 Task: In Heading  Arial Narrow with bold and underline. Font size of heading  '18 Pt. 'Font style of data Calibri. Font size of data  9 Pt. Alignment of headline & data Align bottom. Fill color in cell of heading  Red. Font color of data Black. Apply border in Data Criss-Cross Border. In the sheet  Alpha Sales templetes book
Action: Mouse moved to (6, 19)
Screenshot: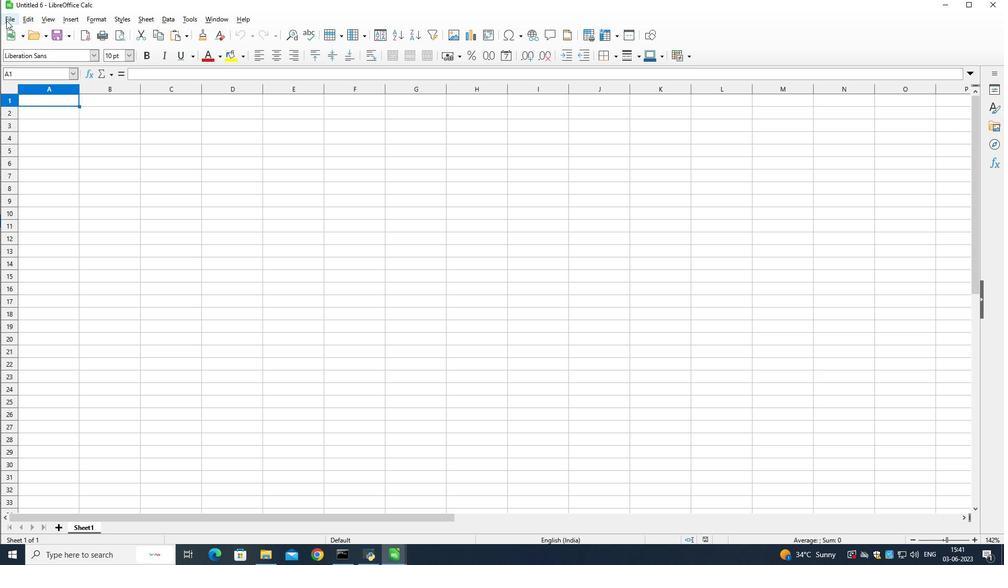 
Action: Mouse pressed left at (6, 19)
Screenshot: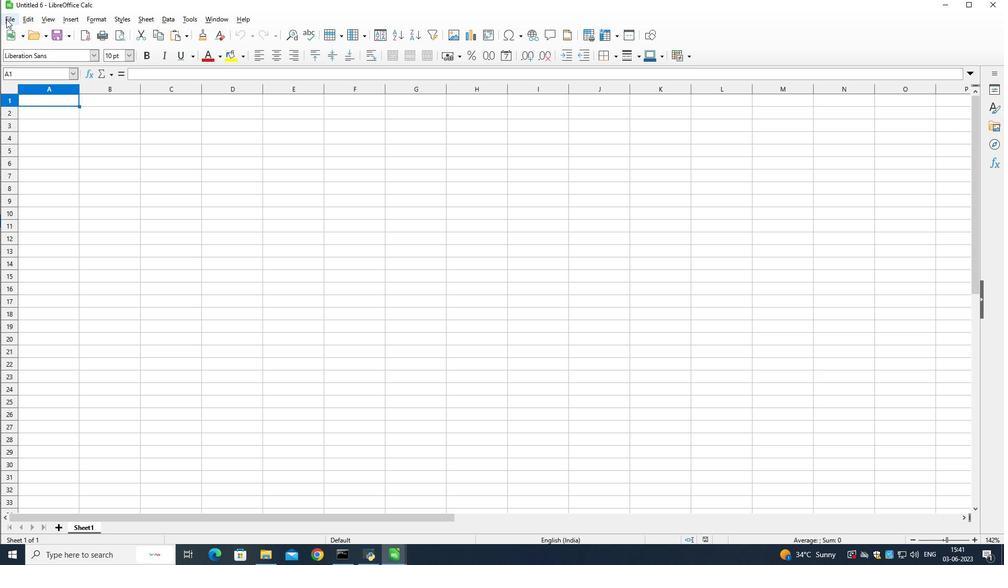 
Action: Mouse moved to (11, 40)
Screenshot: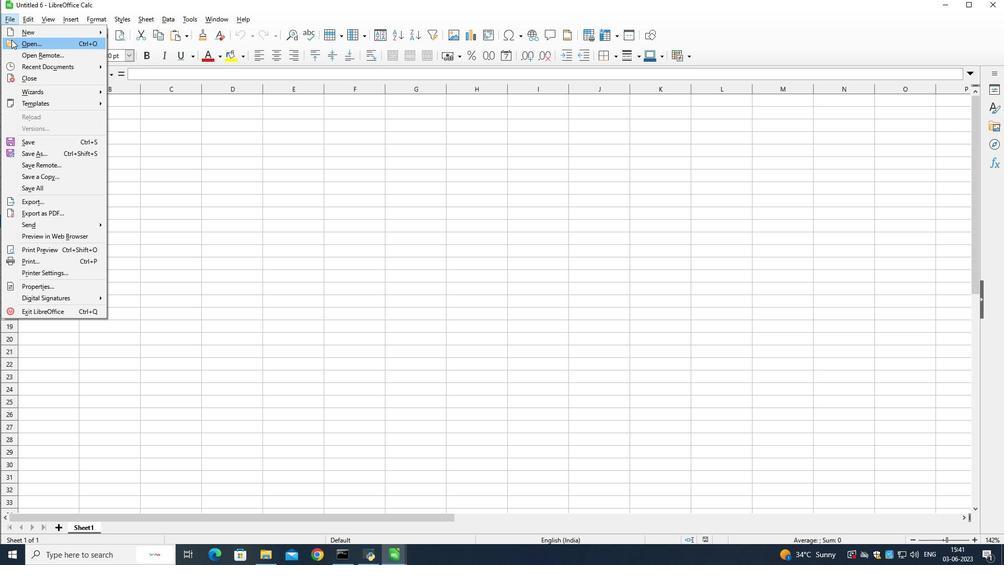 
Action: Mouse pressed left at (11, 40)
Screenshot: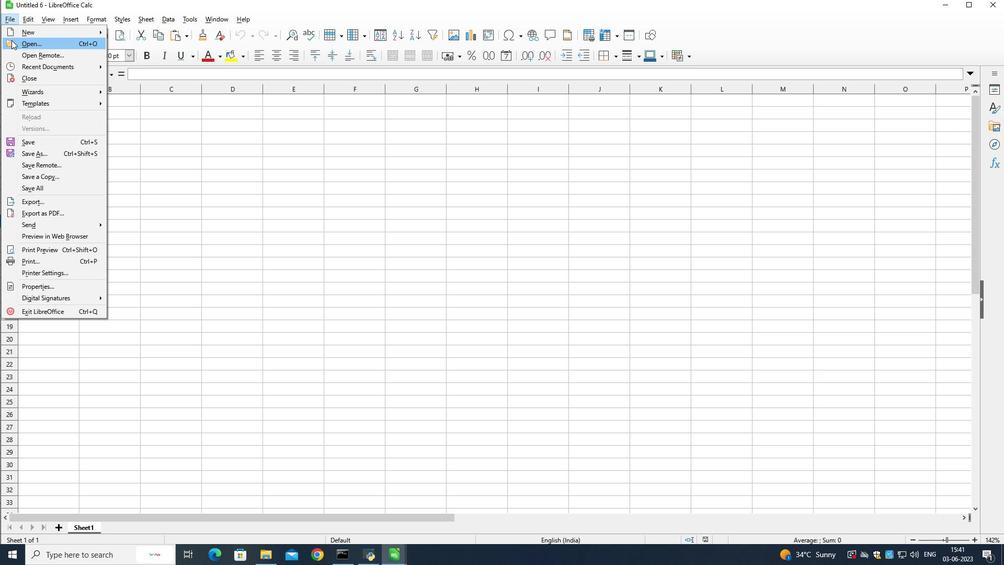 
Action: Mouse moved to (152, 211)
Screenshot: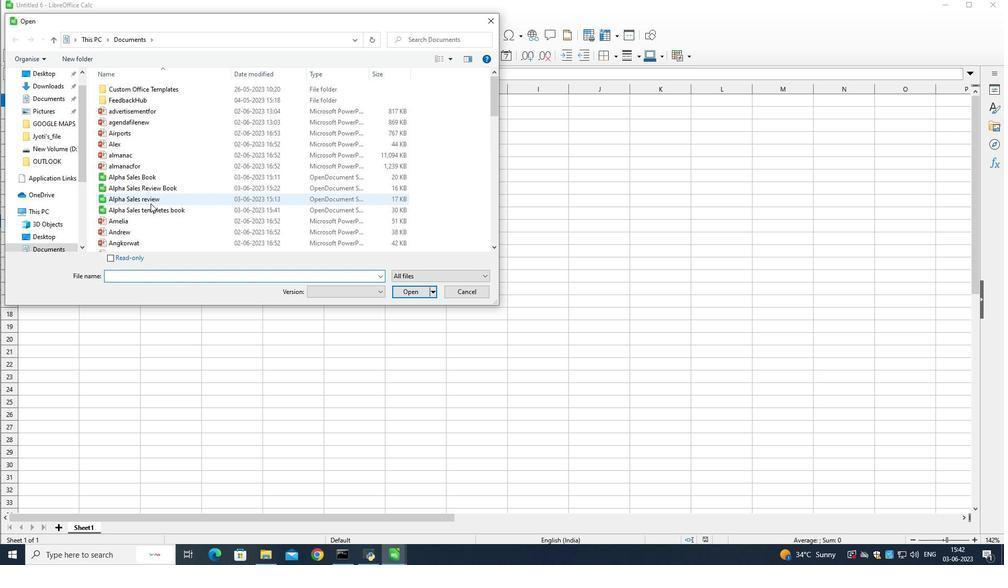 
Action: Mouse pressed left at (152, 211)
Screenshot: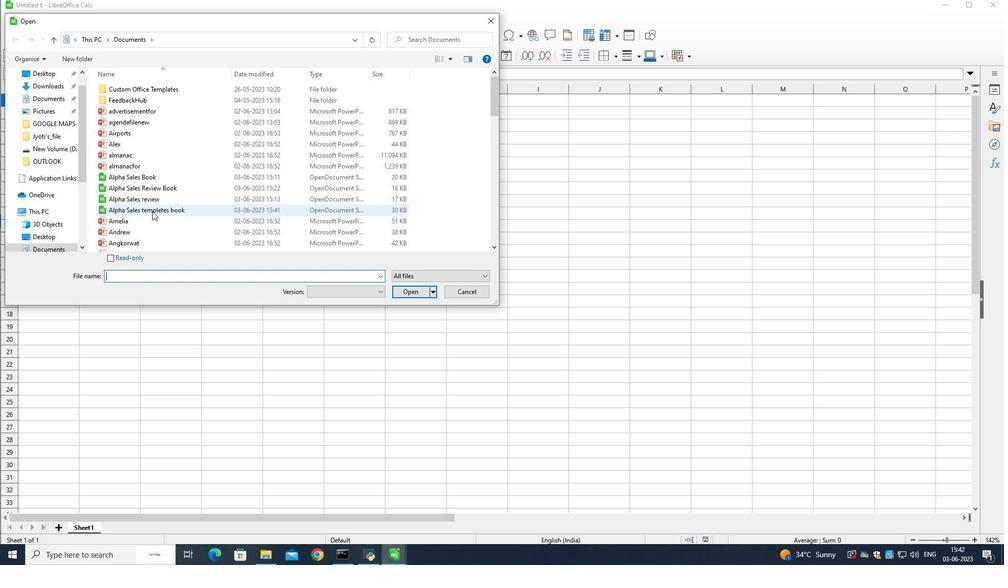 
Action: Mouse moved to (408, 294)
Screenshot: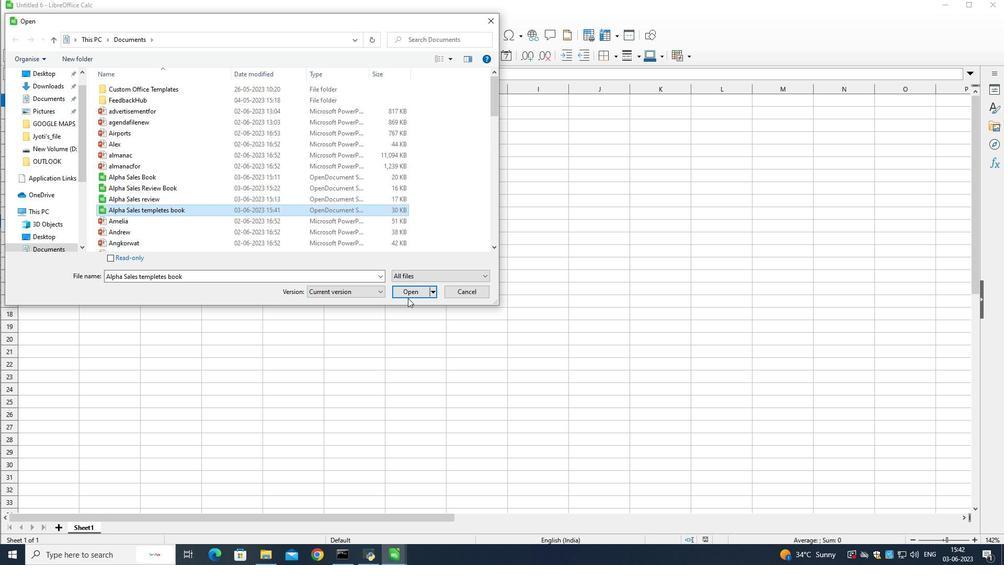 
Action: Mouse pressed left at (408, 294)
Screenshot: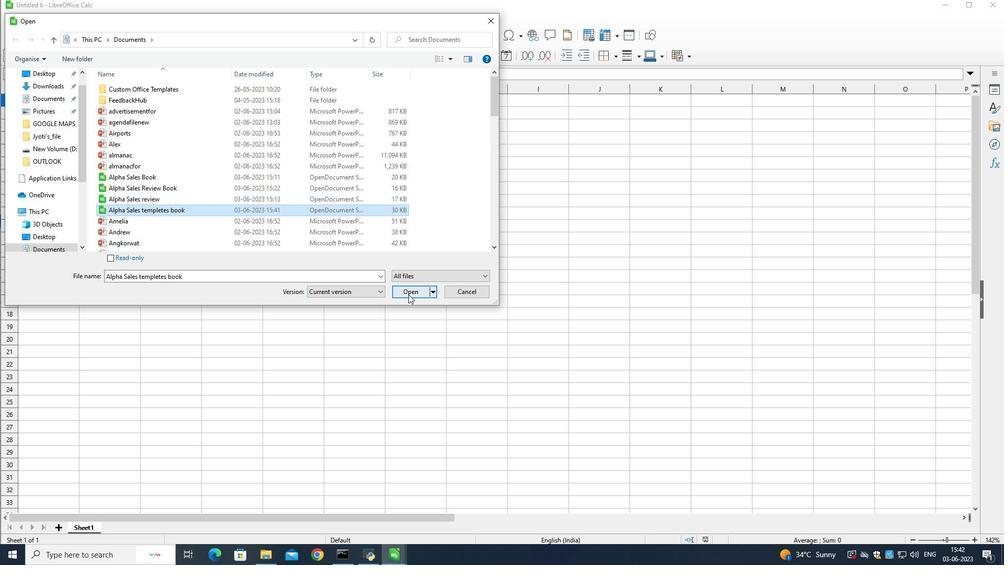 
Action: Mouse moved to (92, 234)
Screenshot: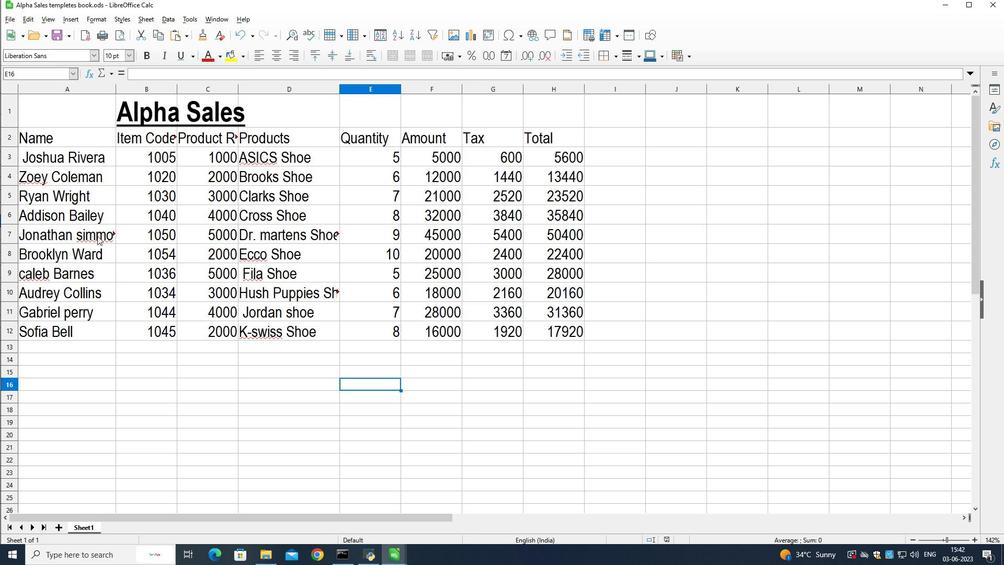 
Action: Mouse pressed left at (92, 234)
Screenshot: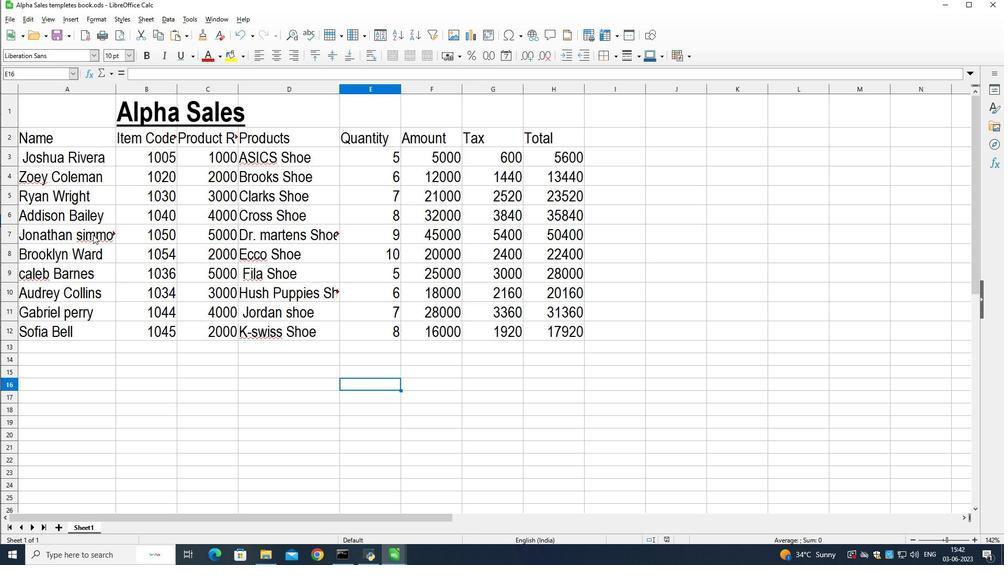 
Action: Mouse moved to (115, 87)
Screenshot: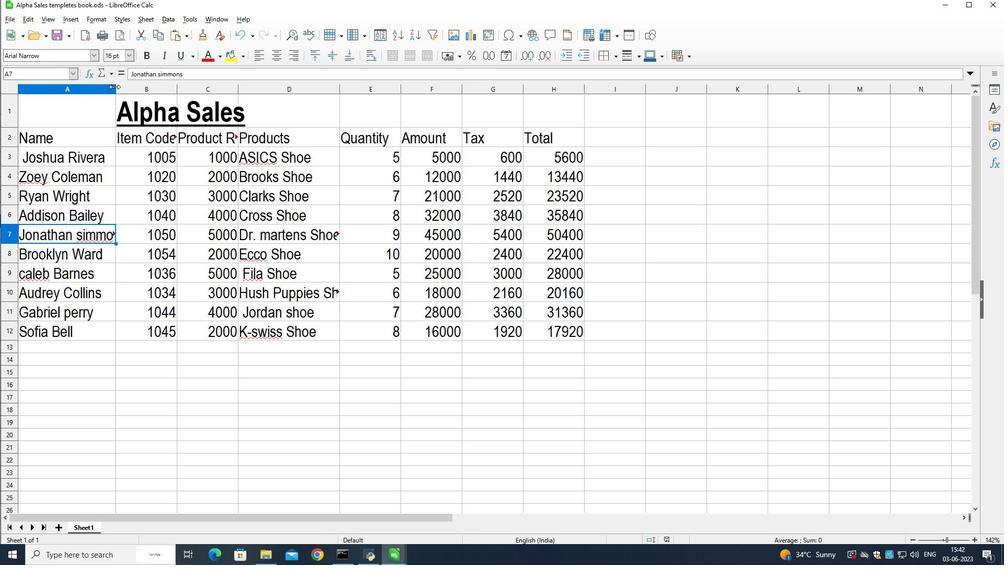 
Action: Mouse pressed left at (115, 87)
Screenshot: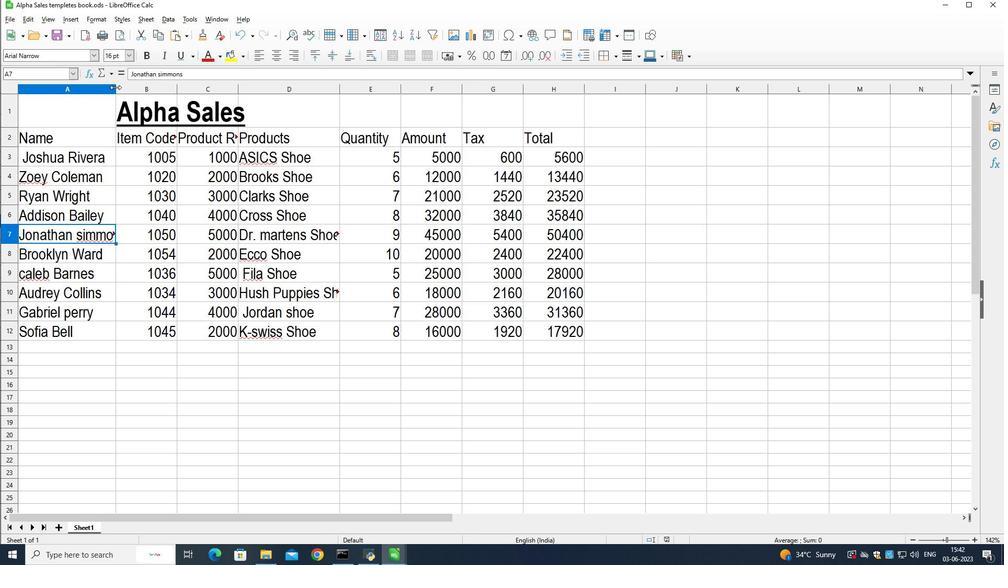 
Action: Mouse moved to (473, 364)
Screenshot: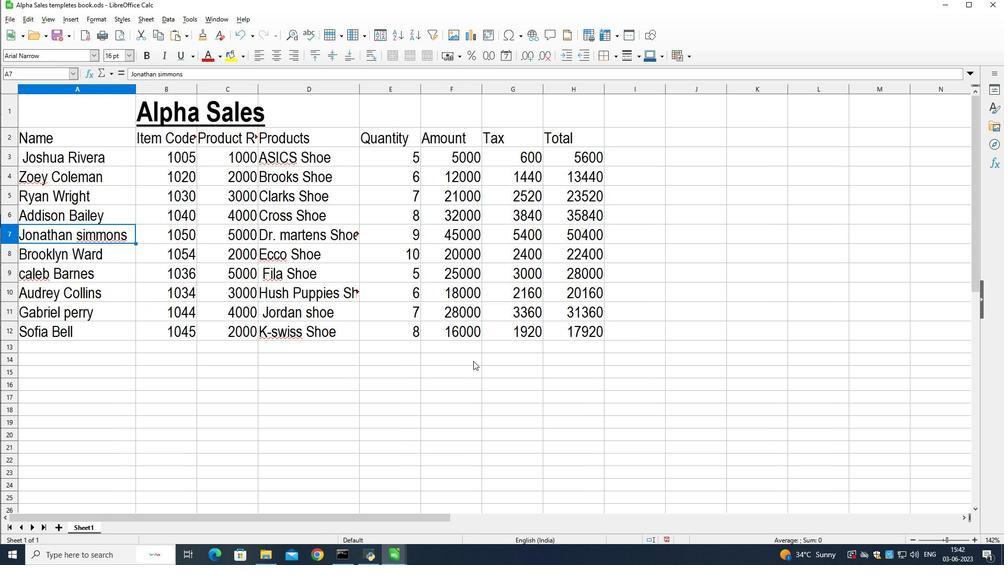 
Action: Mouse pressed left at (473, 364)
Screenshot: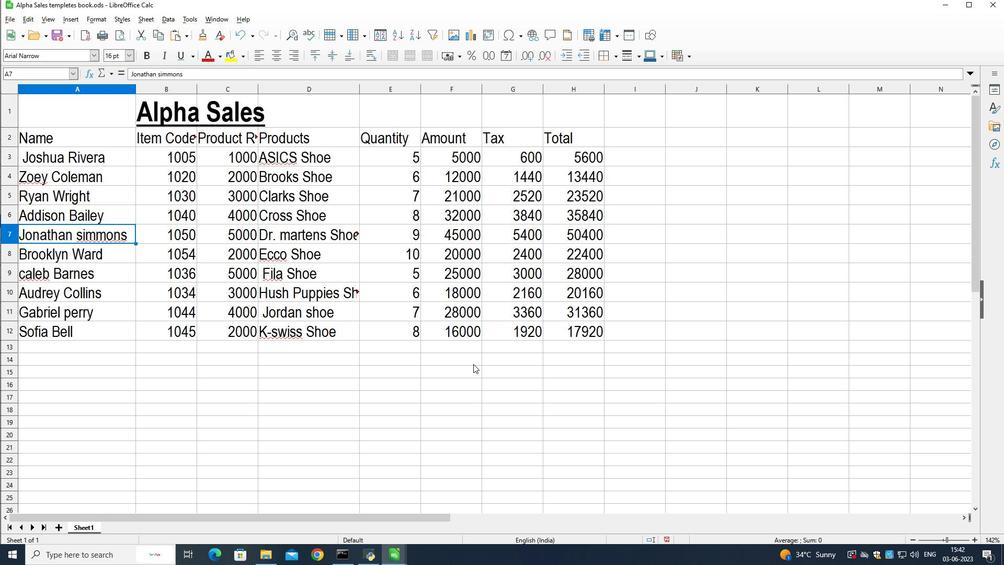 
Action: Mouse moved to (67, 140)
Screenshot: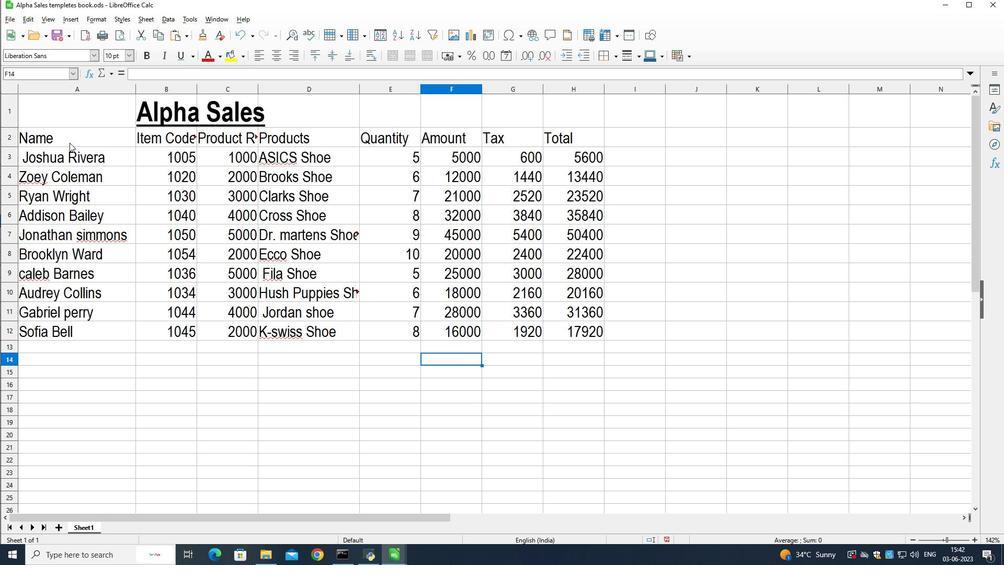 
Action: Mouse pressed left at (67, 140)
Screenshot: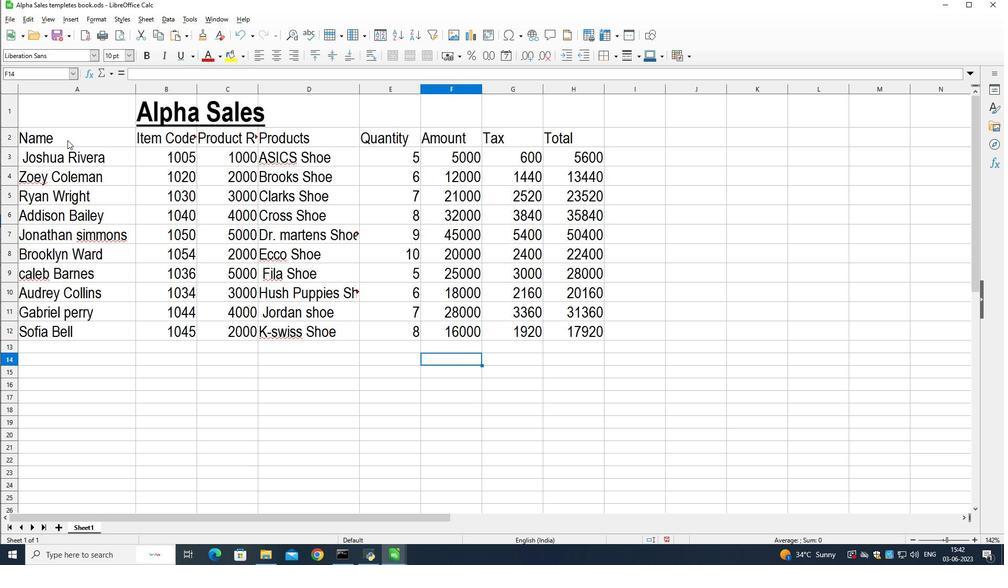 
Action: Mouse moved to (148, 110)
Screenshot: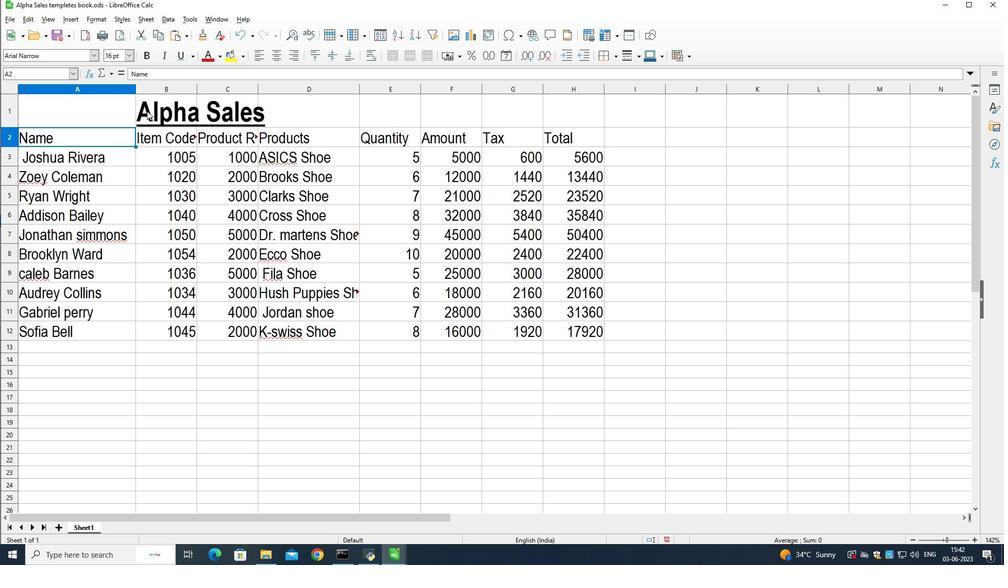 
Action: Mouse pressed left at (148, 110)
Screenshot: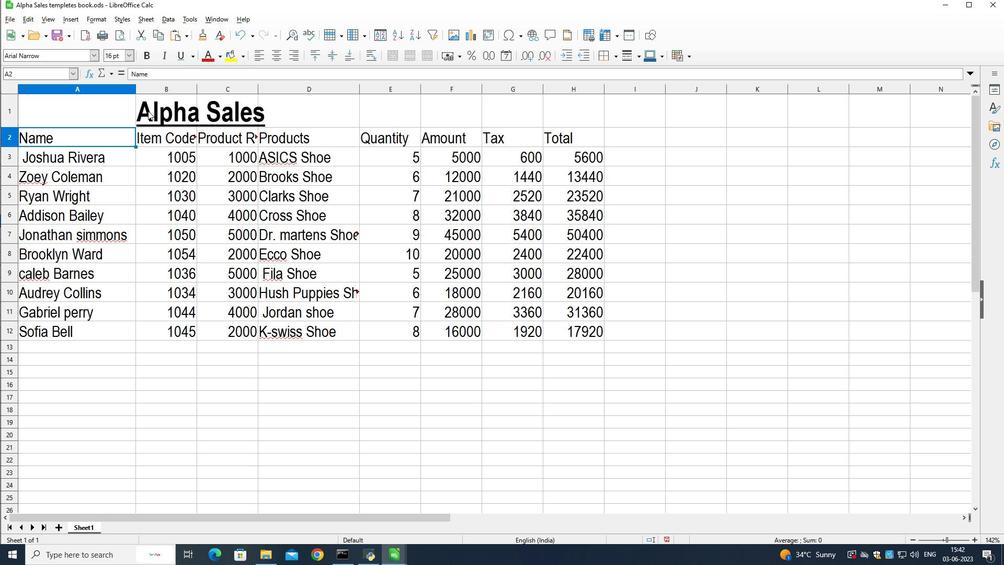 
Action: Mouse moved to (151, 118)
Screenshot: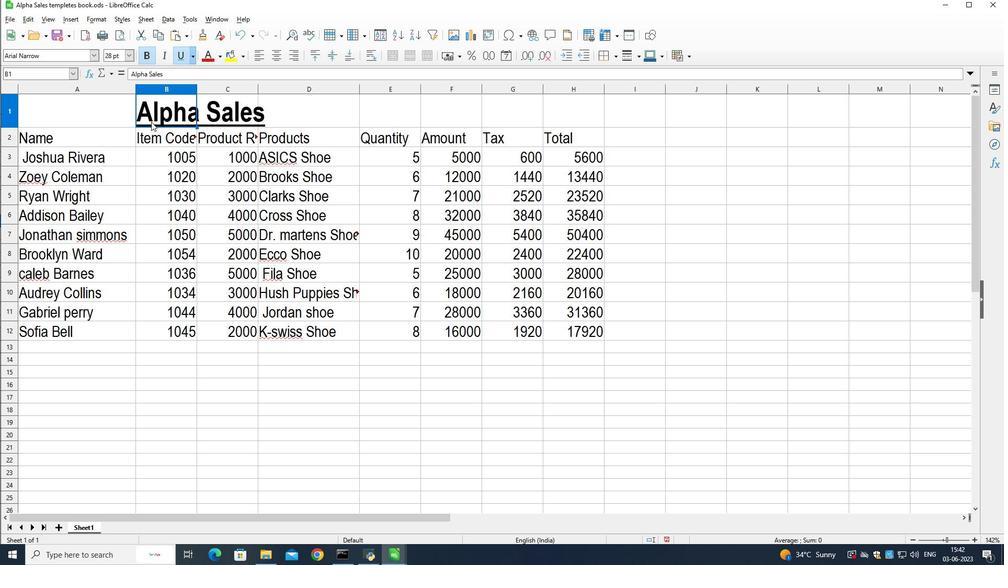 
Action: Mouse pressed left at (151, 118)
Screenshot: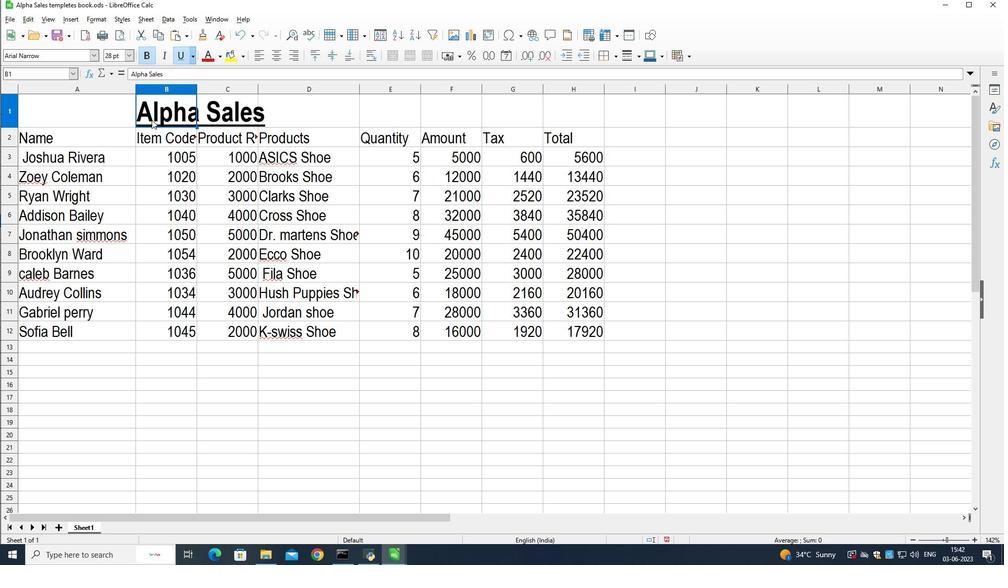 
Action: Mouse moved to (152, 118)
Screenshot: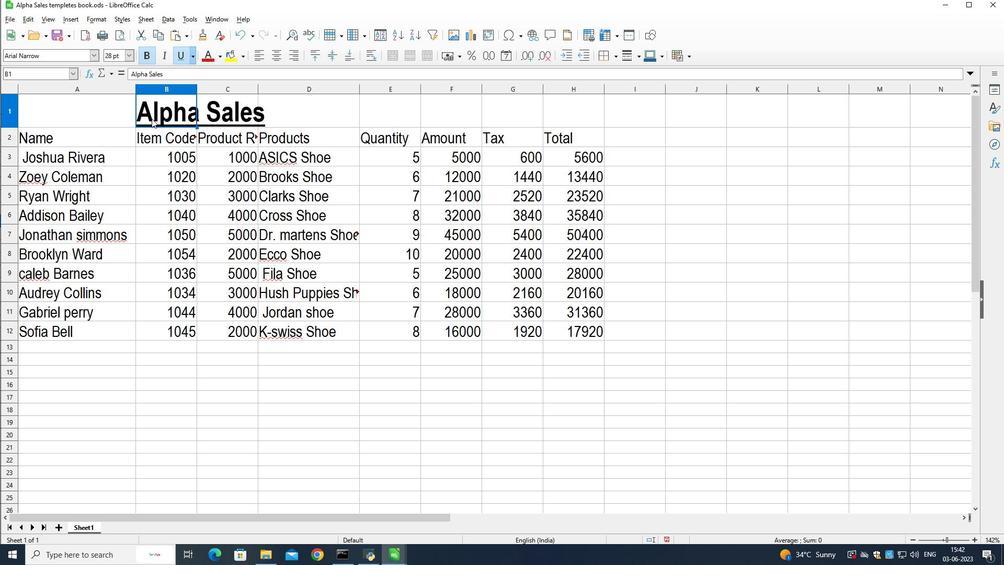 
Action: Mouse pressed left at (152, 118)
Screenshot: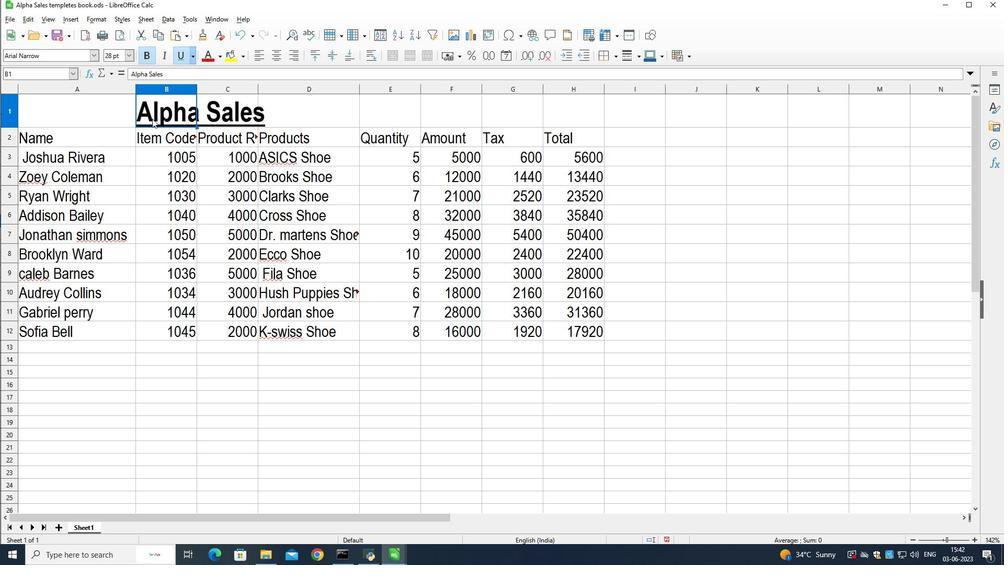 
Action: Mouse moved to (153, 118)
Screenshot: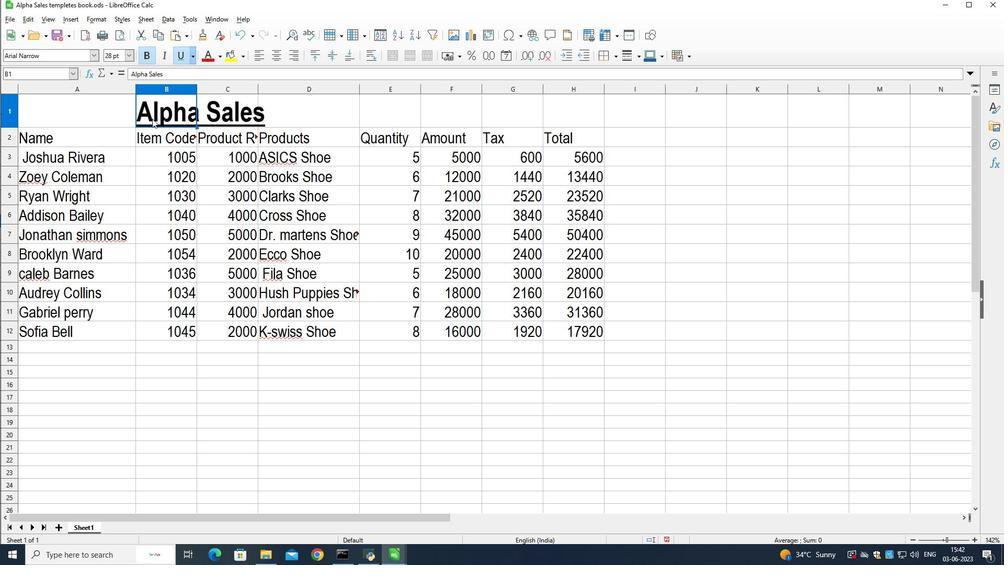 
Action: Mouse pressed left at (153, 118)
Screenshot: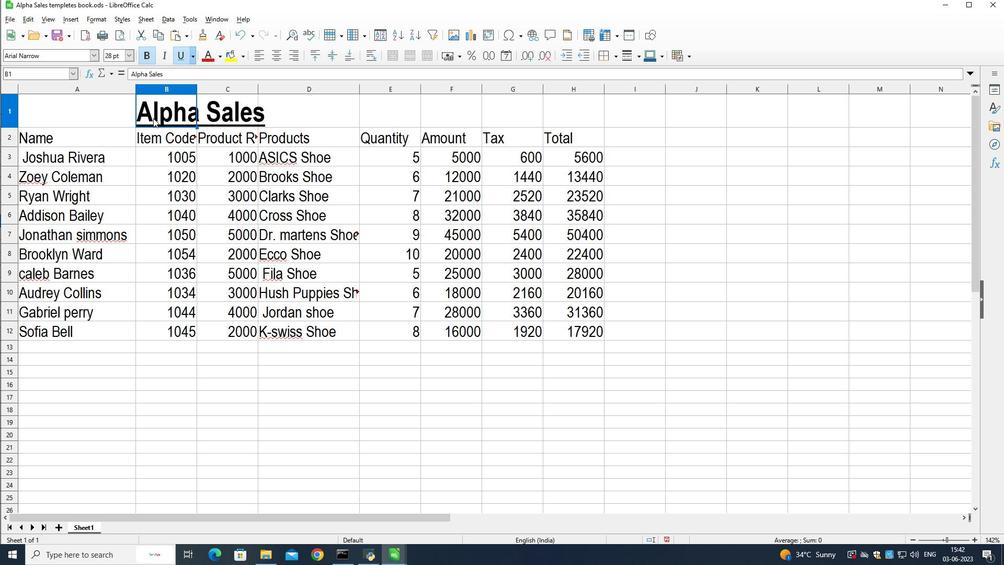 
Action: Mouse moved to (45, 58)
Screenshot: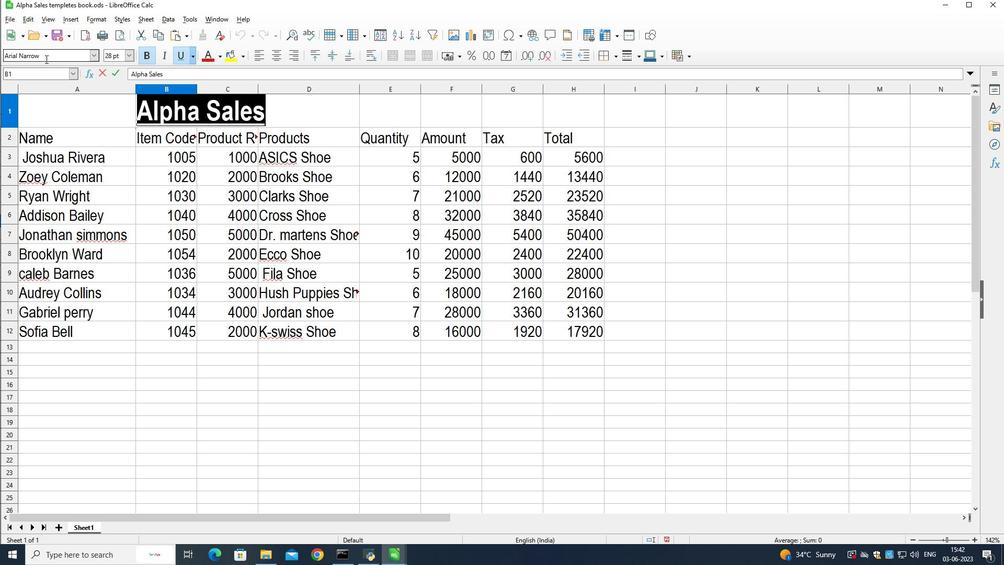 
Action: Mouse pressed left at (45, 58)
Screenshot: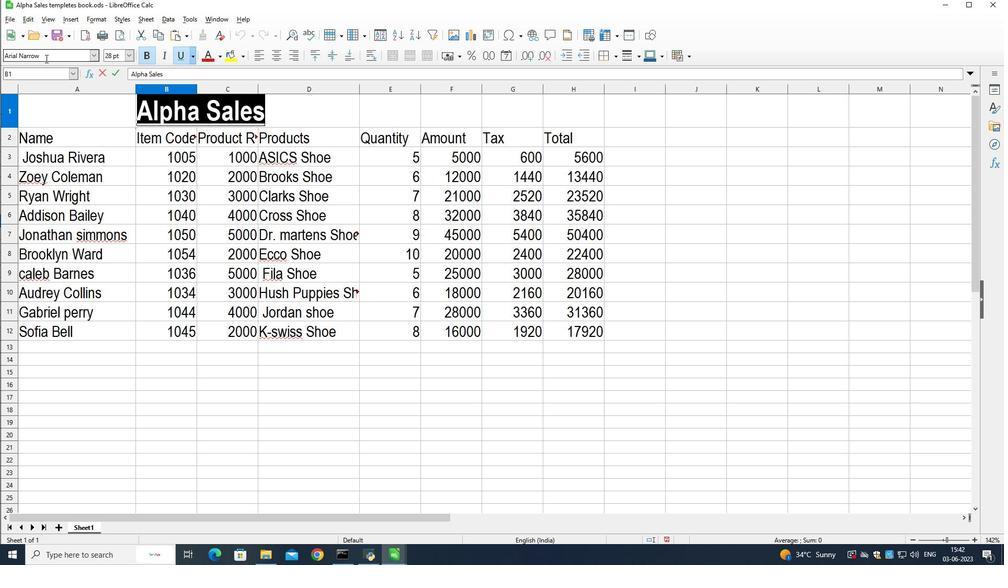 
Action: Mouse moved to (45, 56)
Screenshot: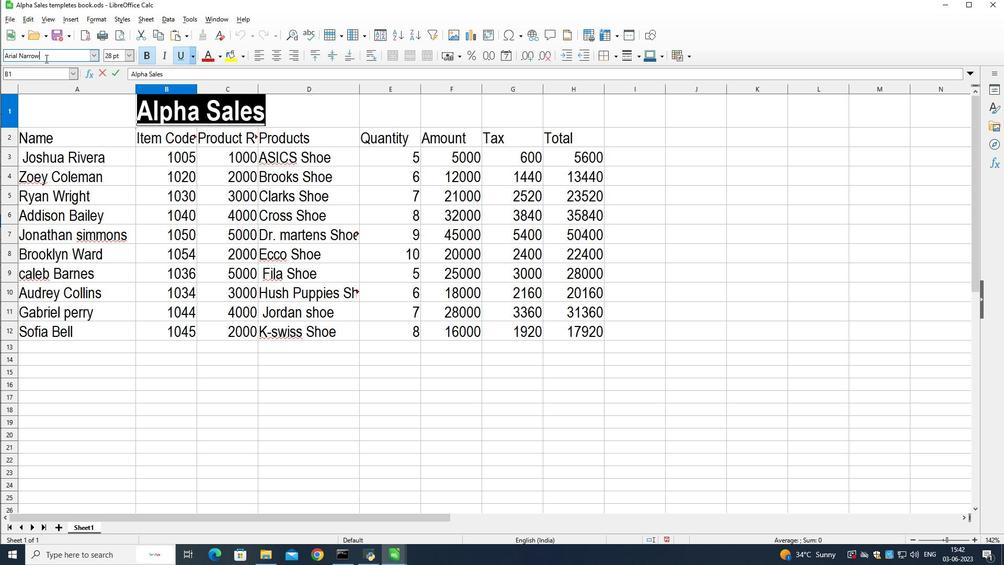 
Action: Mouse pressed left at (45, 56)
Screenshot: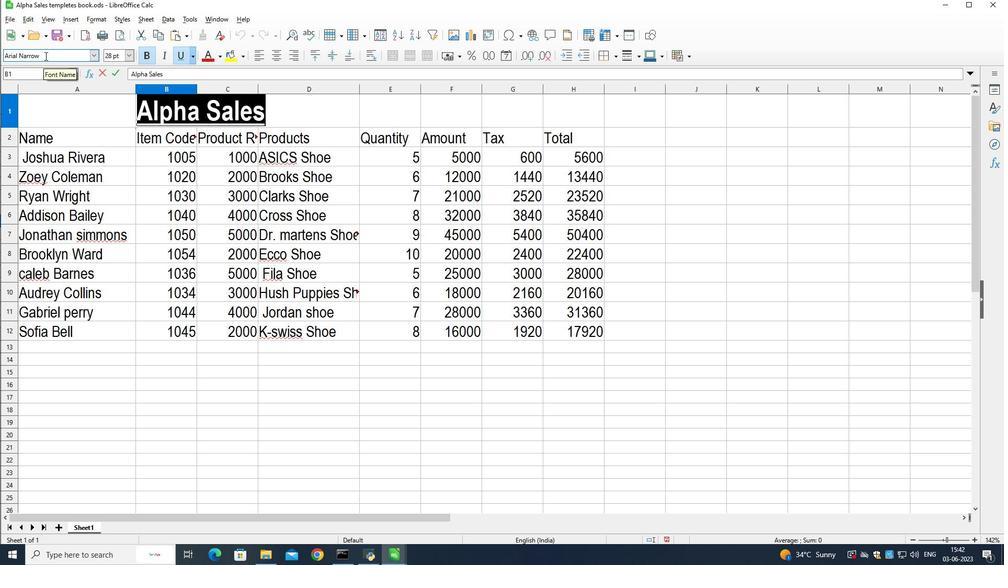 
Action: Mouse pressed left at (45, 56)
Screenshot: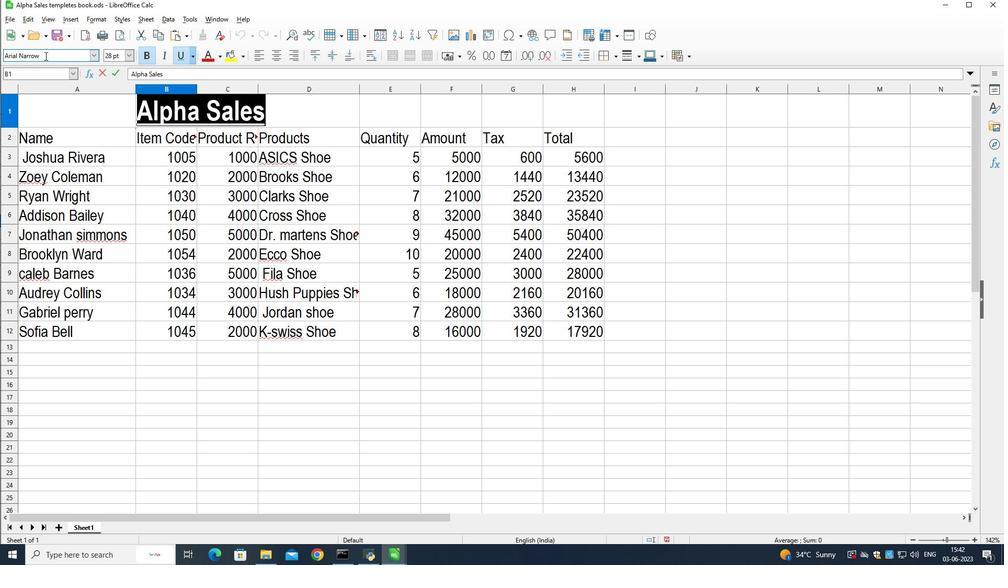 
Action: Mouse pressed left at (45, 56)
Screenshot: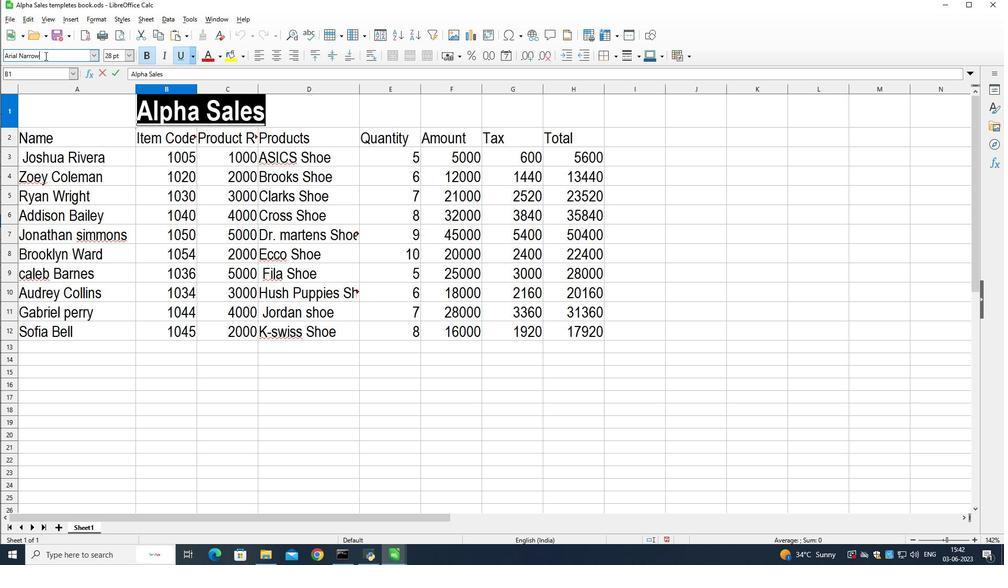 
Action: Mouse pressed left at (45, 56)
Screenshot: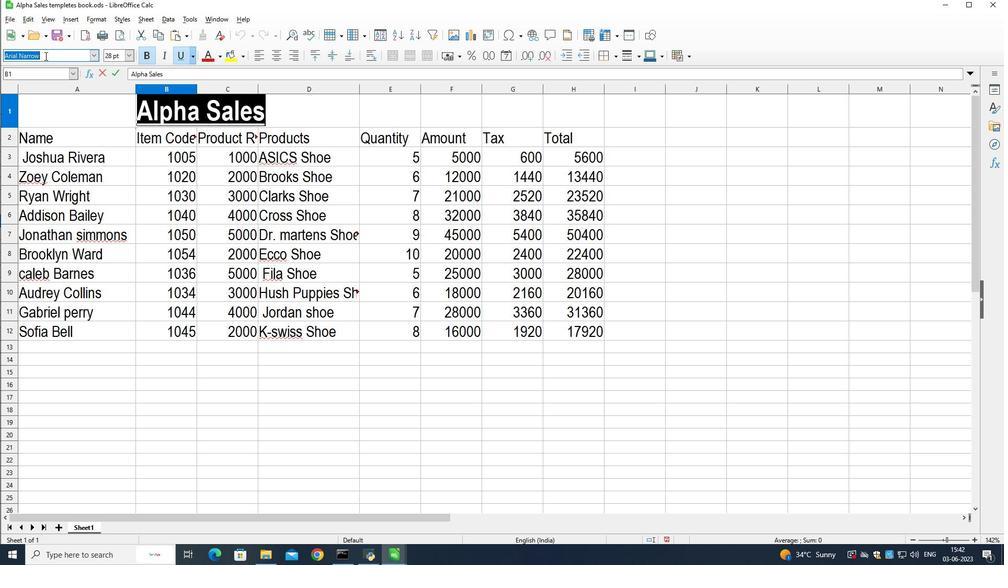 
Action: Mouse moved to (49, 51)
Screenshot: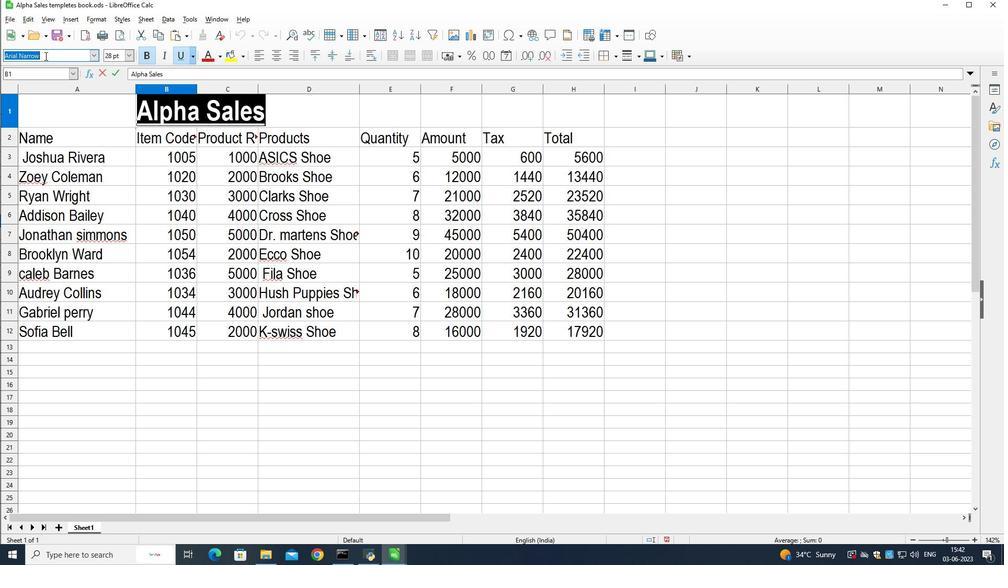 
Action: Key pressed <Key.enter>
Screenshot: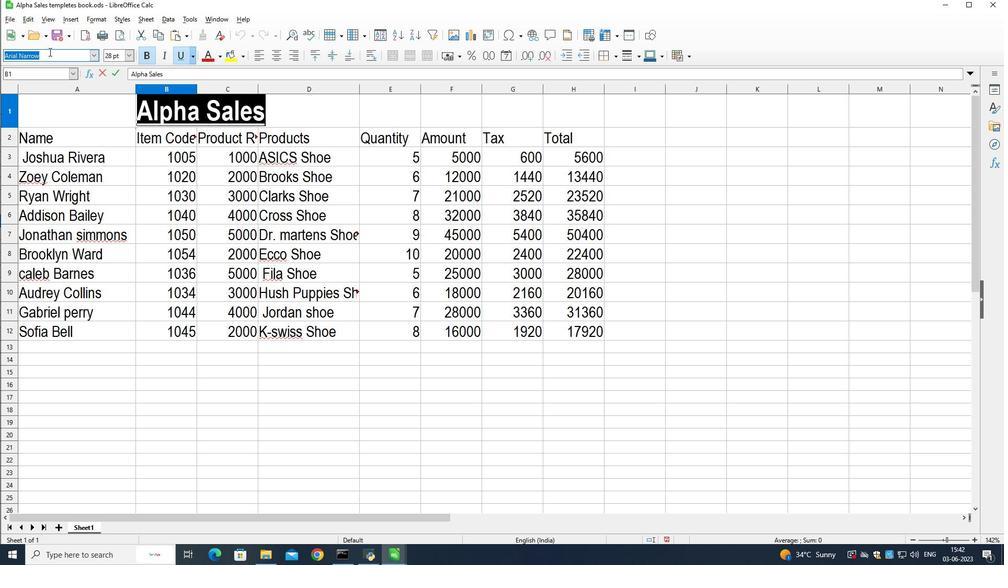 
Action: Mouse moved to (144, 57)
Screenshot: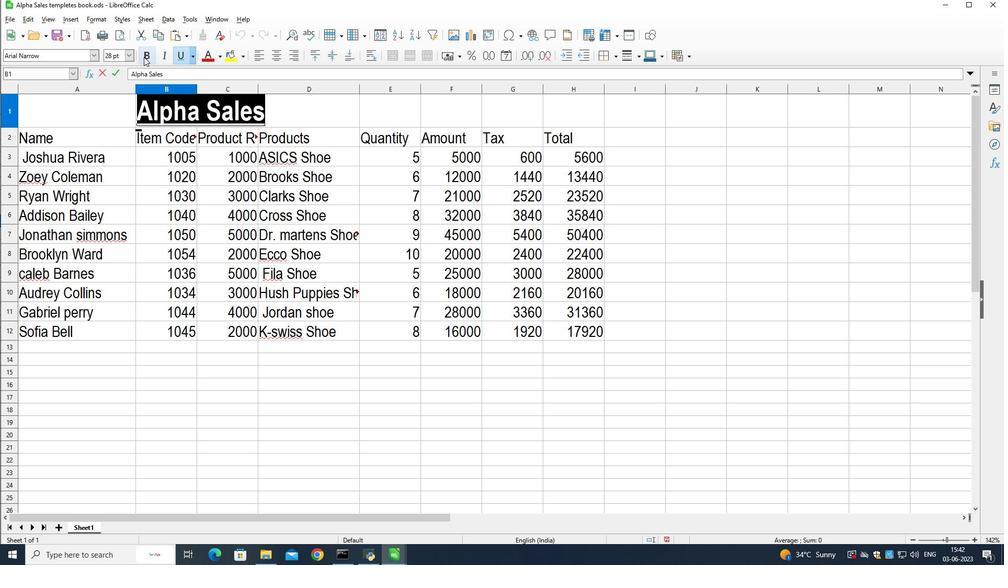 
Action: Mouse pressed left at (144, 57)
Screenshot: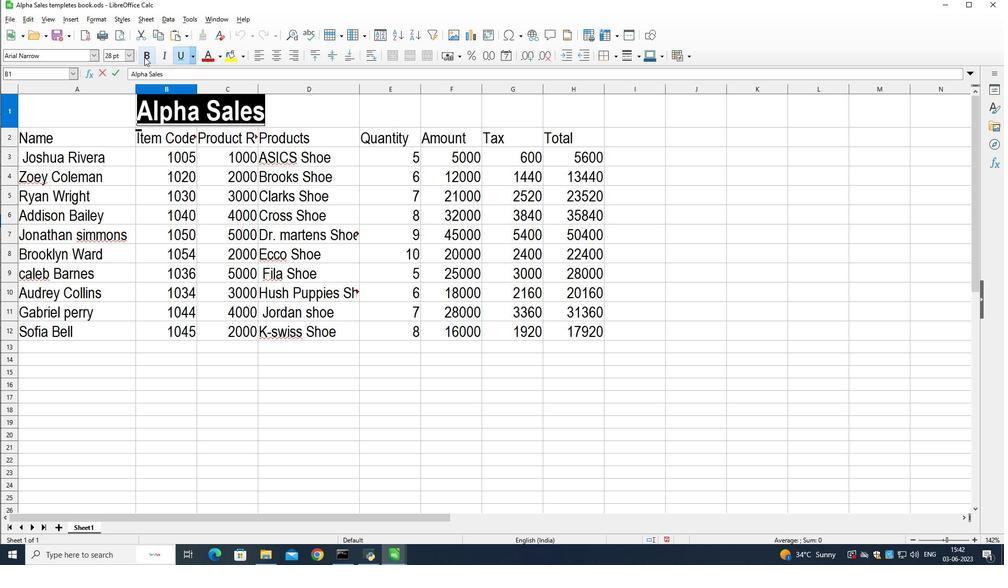 
Action: Mouse pressed left at (144, 57)
Screenshot: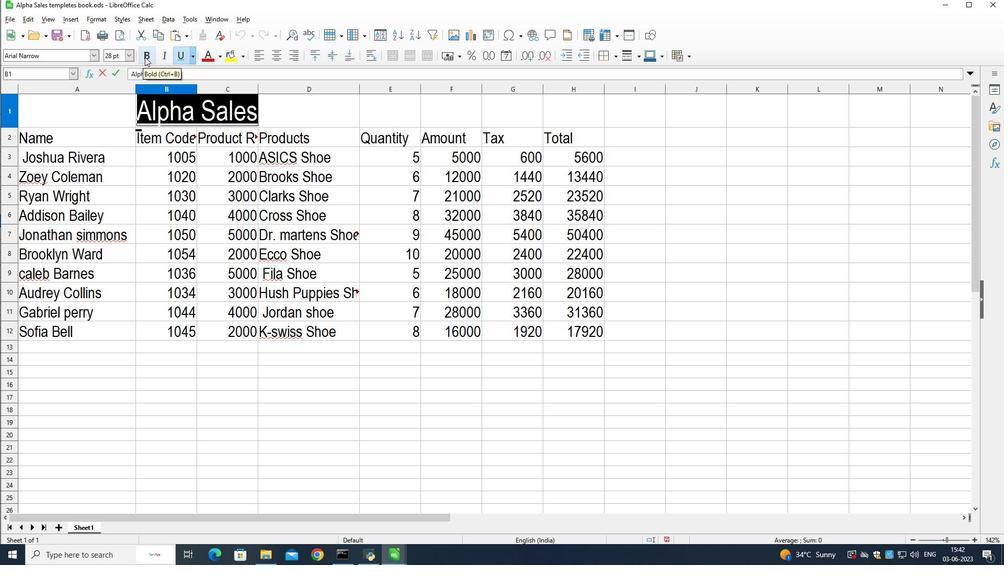 
Action: Mouse moved to (180, 53)
Screenshot: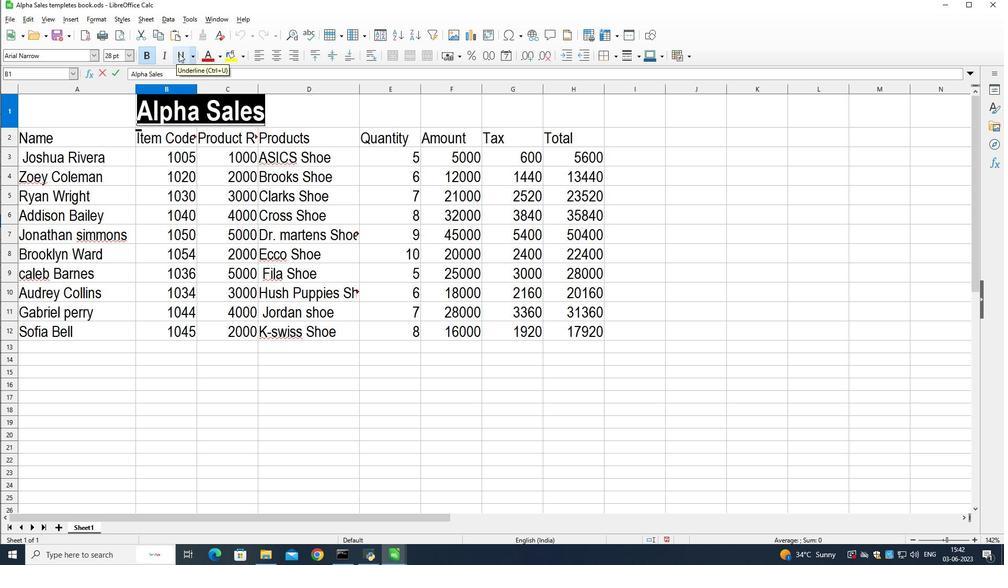 
Action: Mouse pressed left at (180, 53)
Screenshot: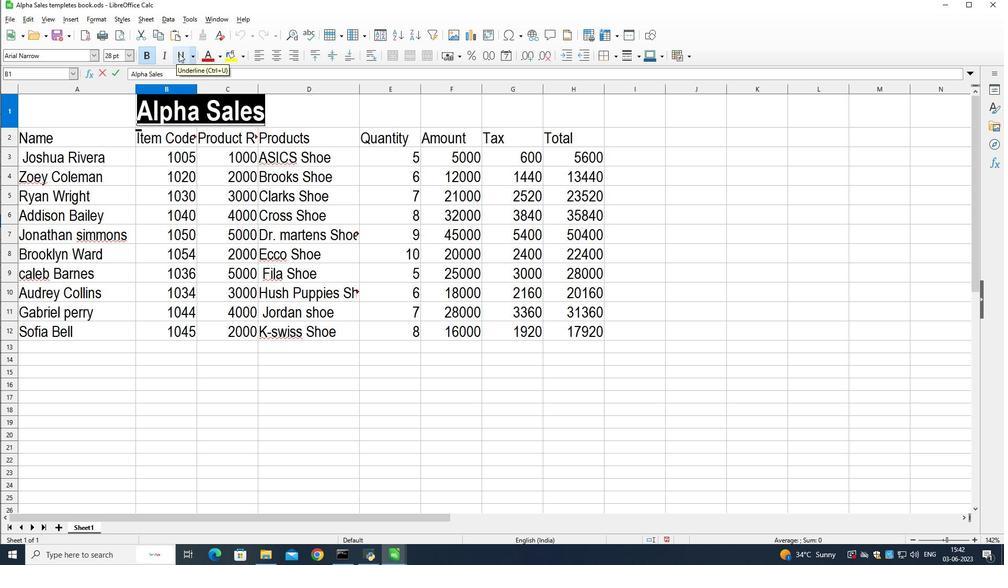 
Action: Mouse moved to (180, 53)
Screenshot: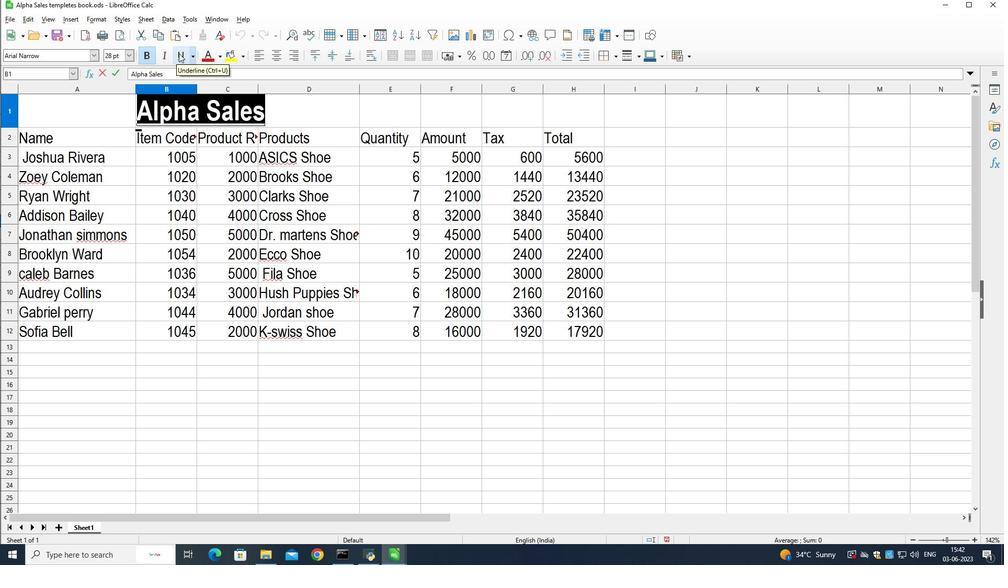 
Action: Mouse pressed left at (180, 53)
Screenshot: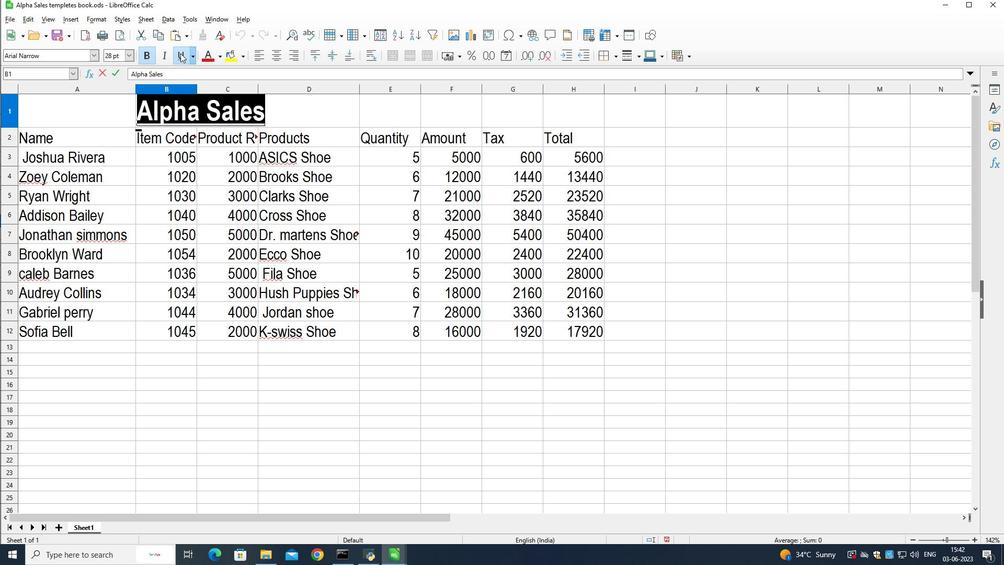 
Action: Mouse moved to (131, 54)
Screenshot: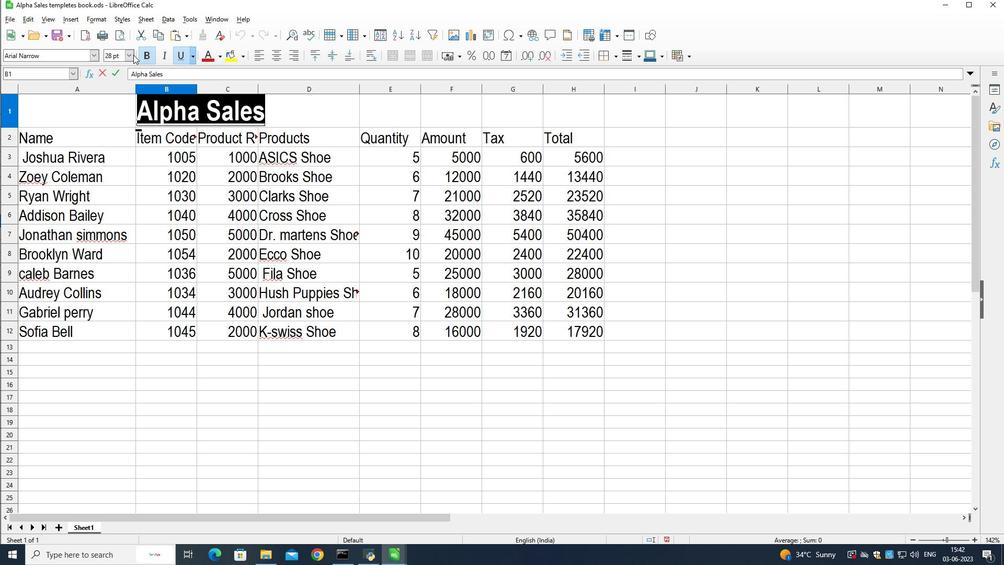 
Action: Mouse pressed left at (131, 54)
Screenshot: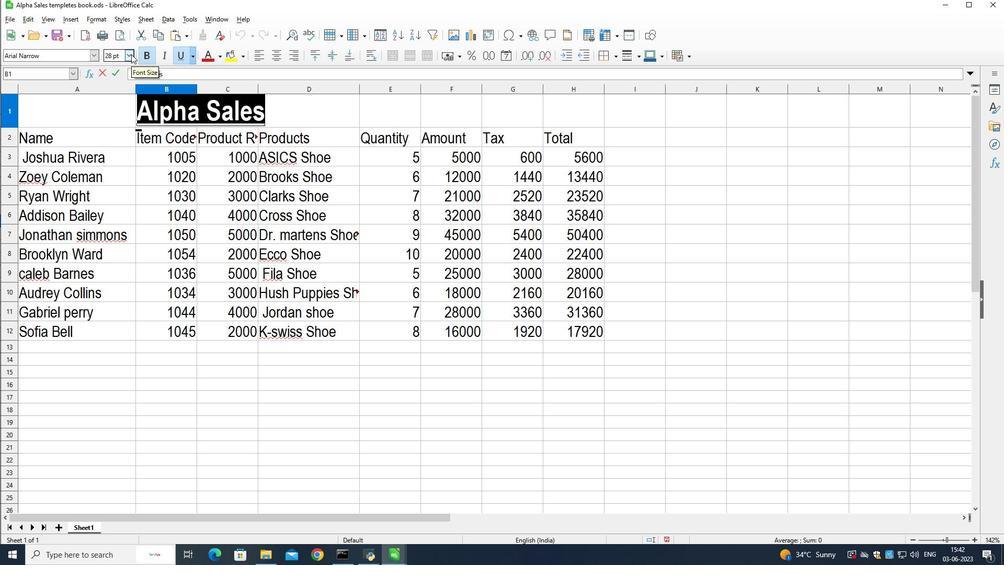 
Action: Mouse moved to (114, 120)
Screenshot: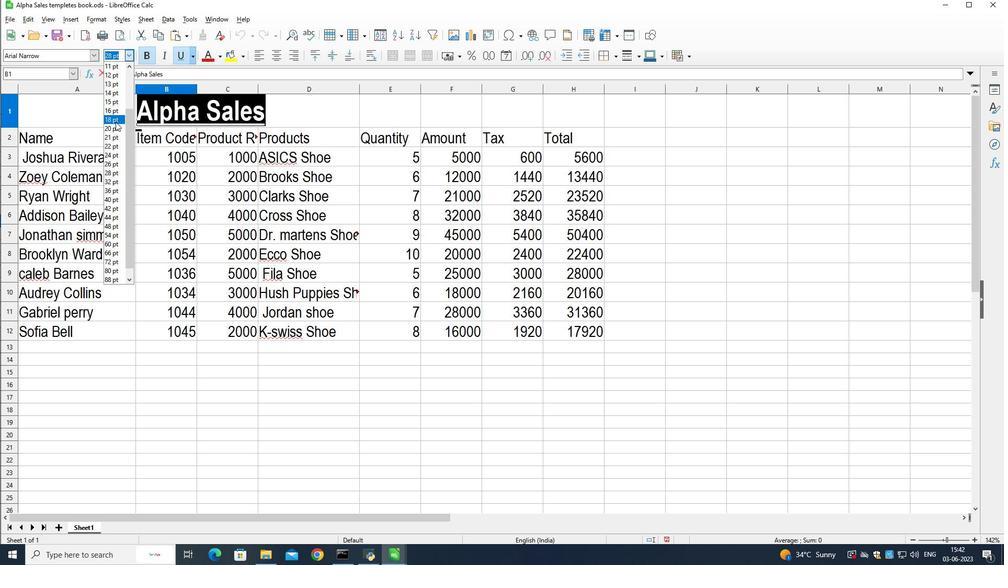 
Action: Mouse pressed left at (114, 120)
Screenshot: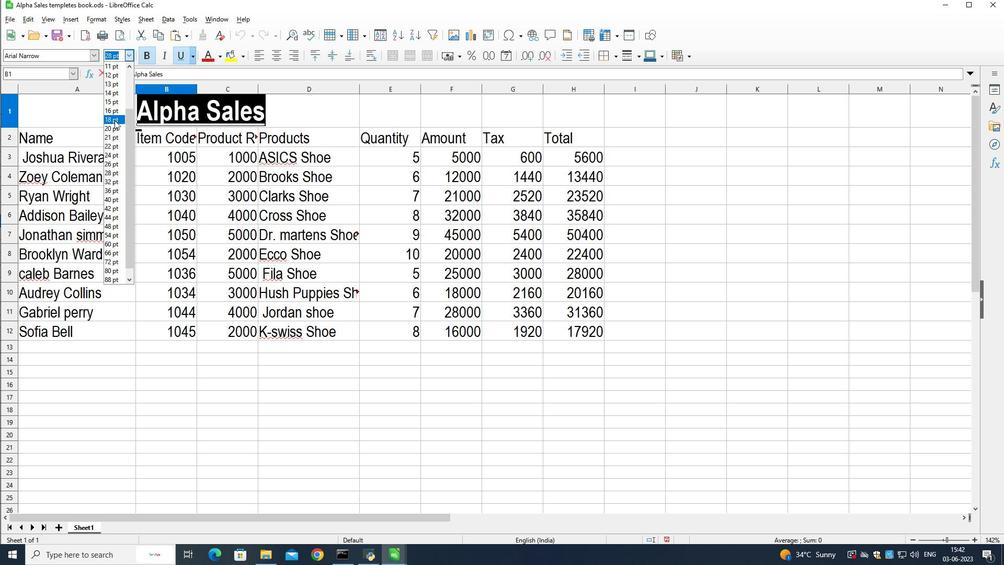 
Action: Mouse moved to (98, 208)
Screenshot: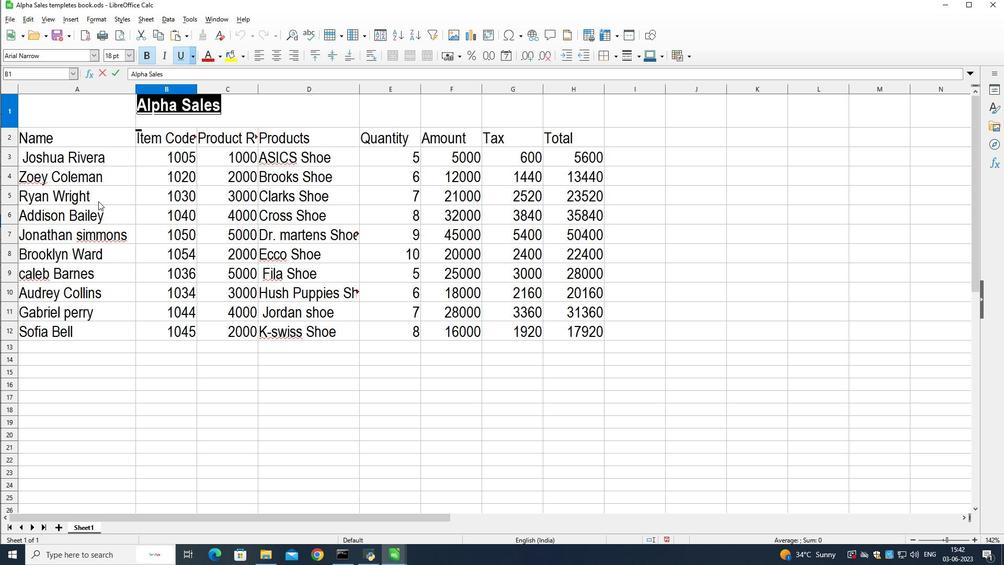 
Action: Mouse pressed left at (98, 208)
Screenshot: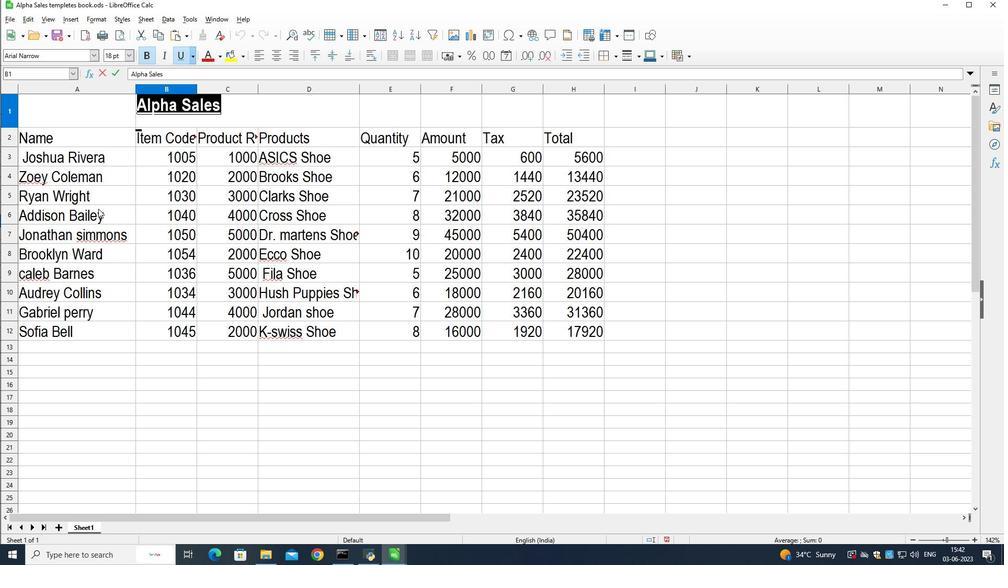 
Action: Mouse moved to (27, 117)
Screenshot: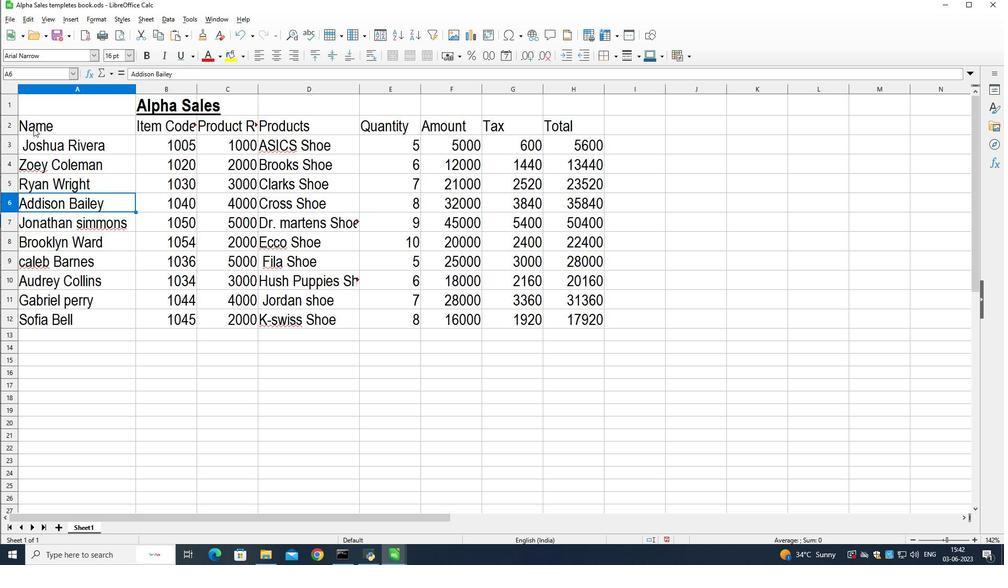 
Action: Mouse pressed left at (27, 117)
Screenshot: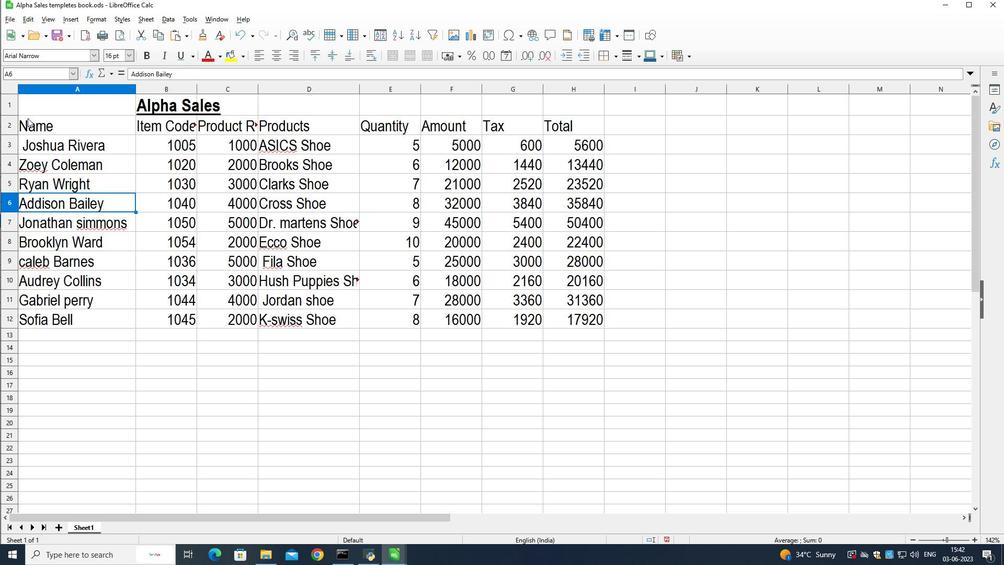 
Action: Mouse moved to (32, 123)
Screenshot: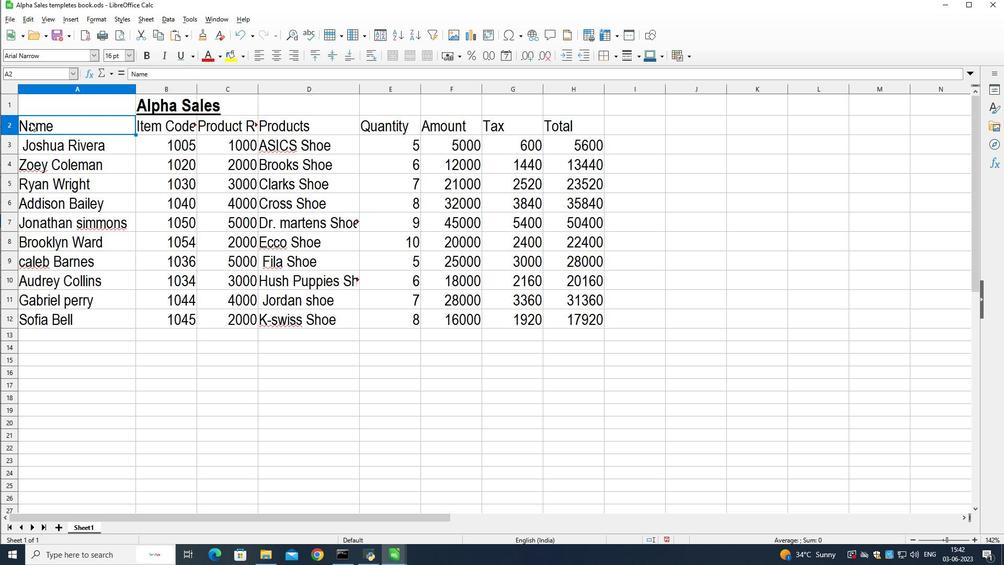 
Action: Mouse pressed left at (32, 123)
Screenshot: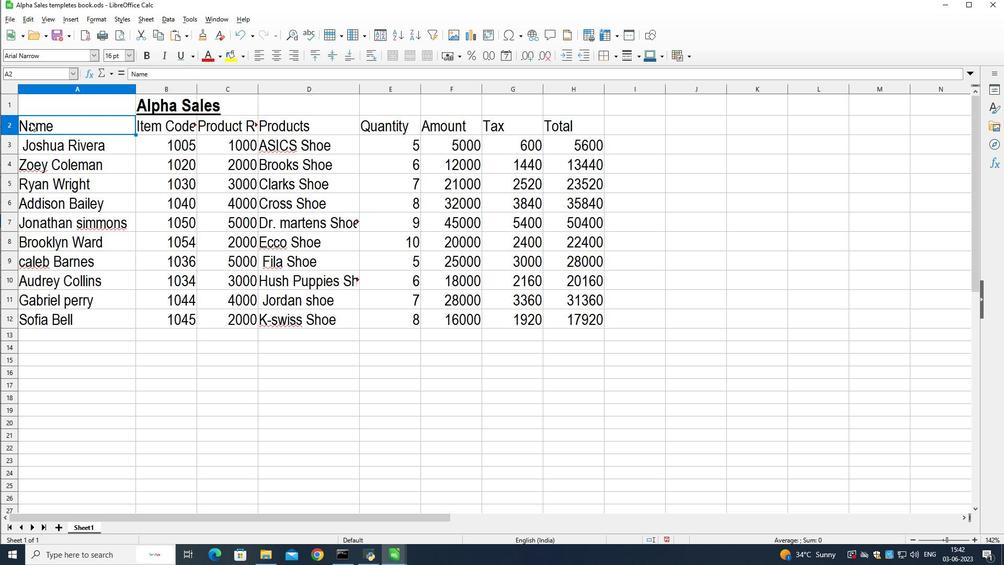 
Action: Mouse moved to (62, 53)
Screenshot: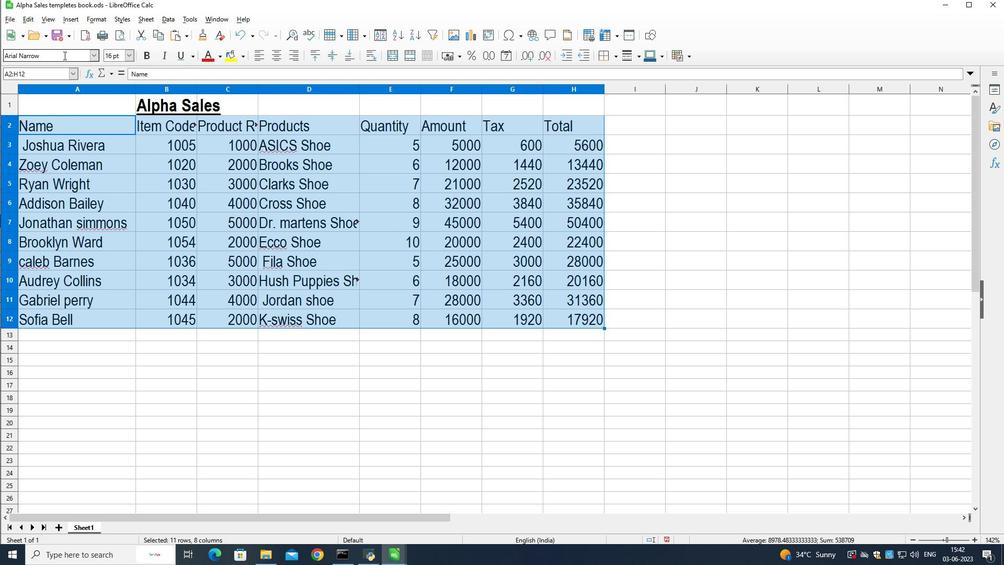 
Action: Mouse pressed left at (62, 53)
Screenshot: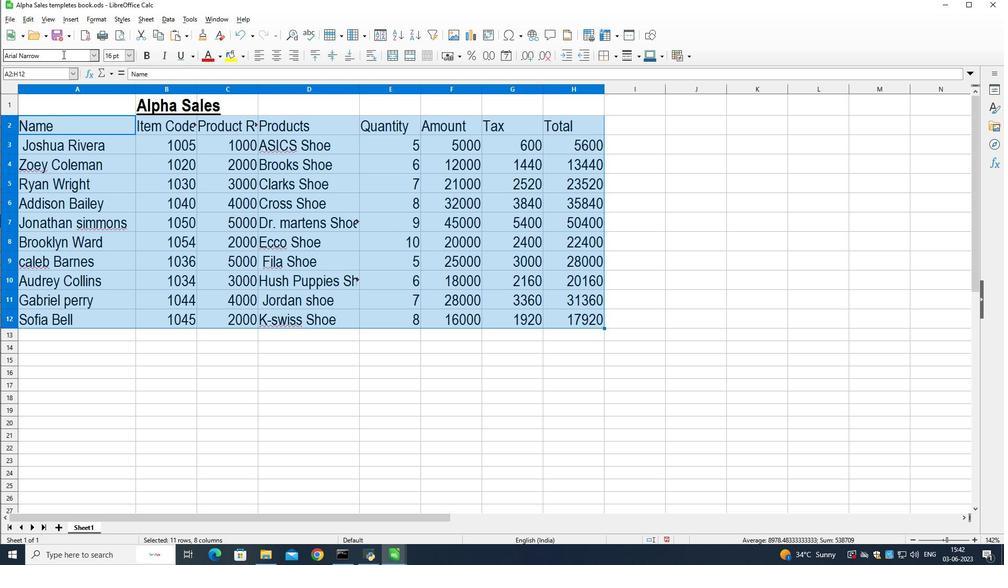 
Action: Mouse pressed left at (62, 53)
Screenshot: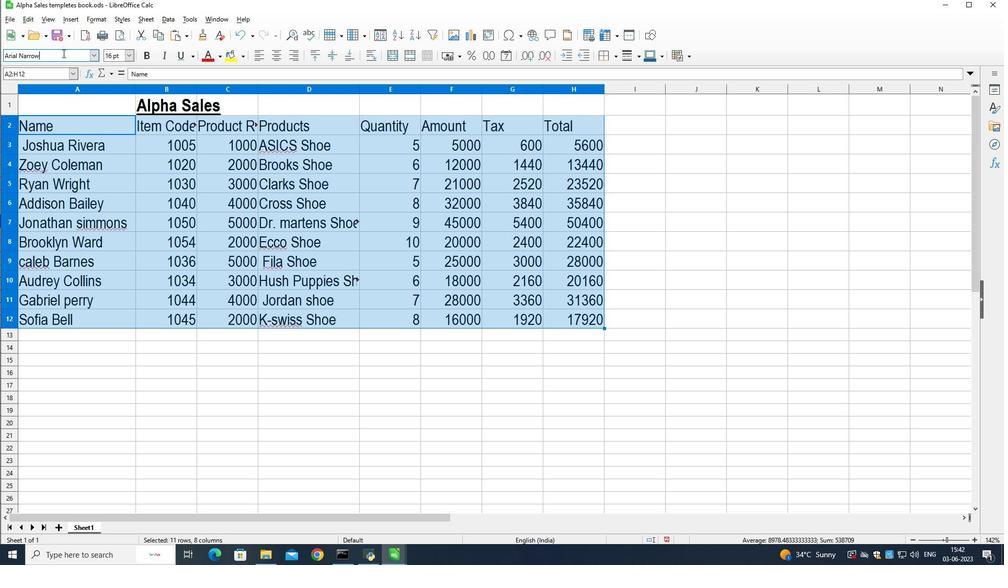 
Action: Mouse pressed left at (62, 53)
Screenshot: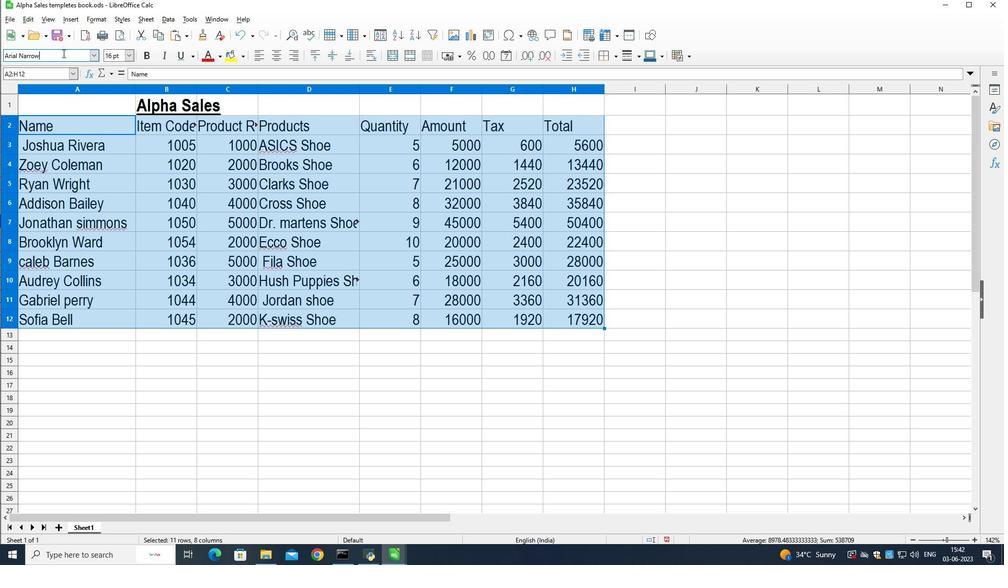 
Action: Mouse moved to (64, 53)
Screenshot: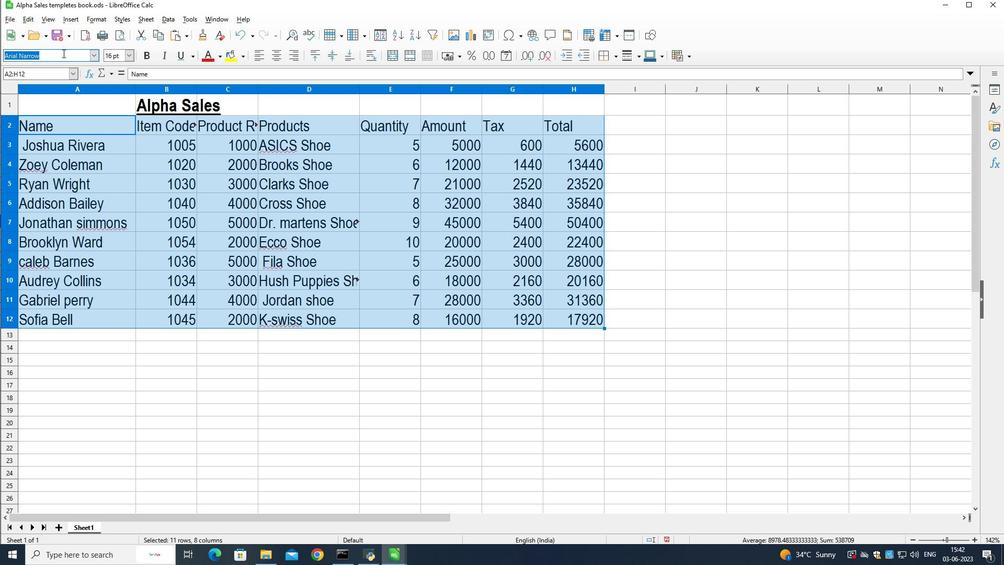 
Action: Key pressed calibri<Key.enter><Key.enter>
Screenshot: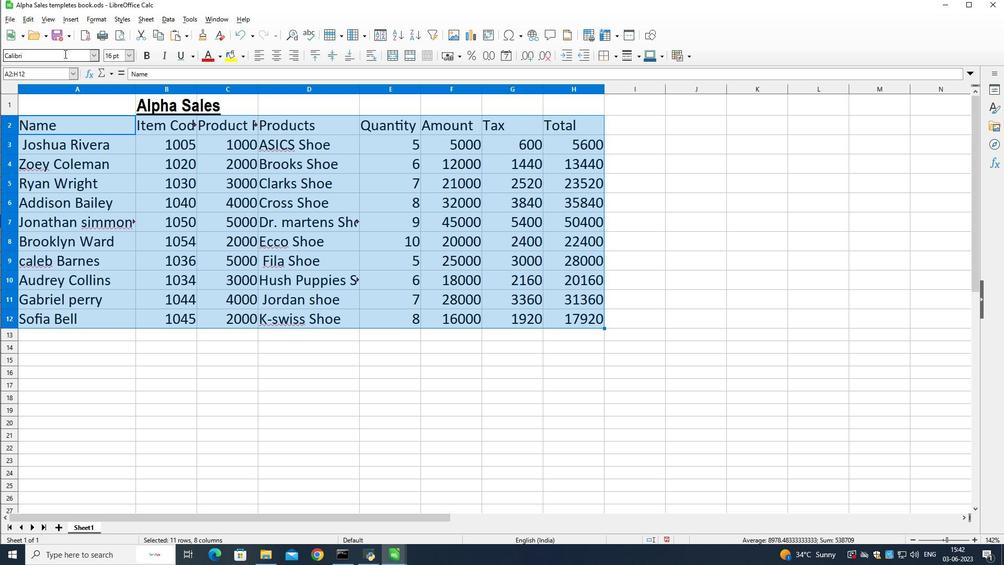 
Action: Mouse moved to (129, 53)
Screenshot: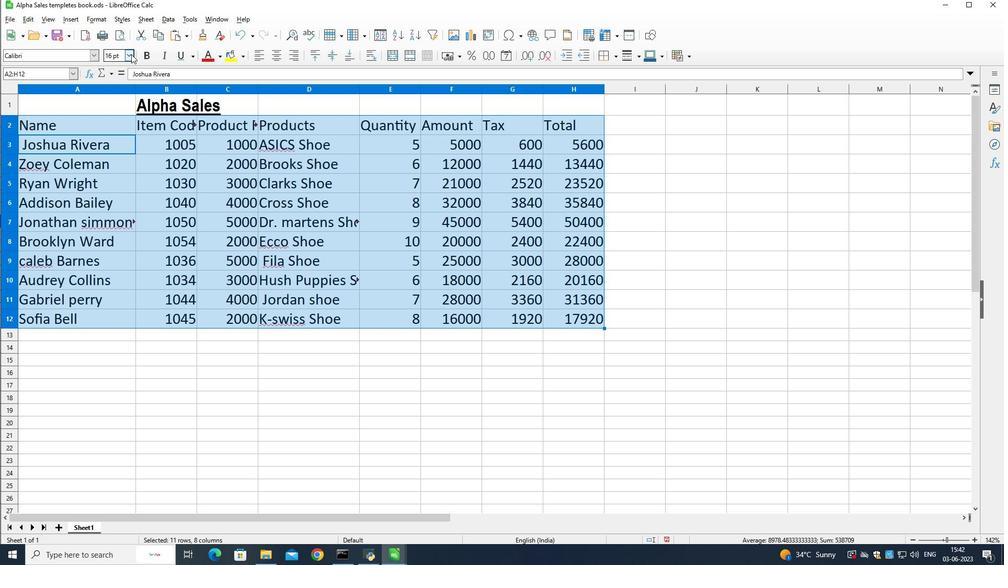 
Action: Mouse pressed left at (129, 53)
Screenshot: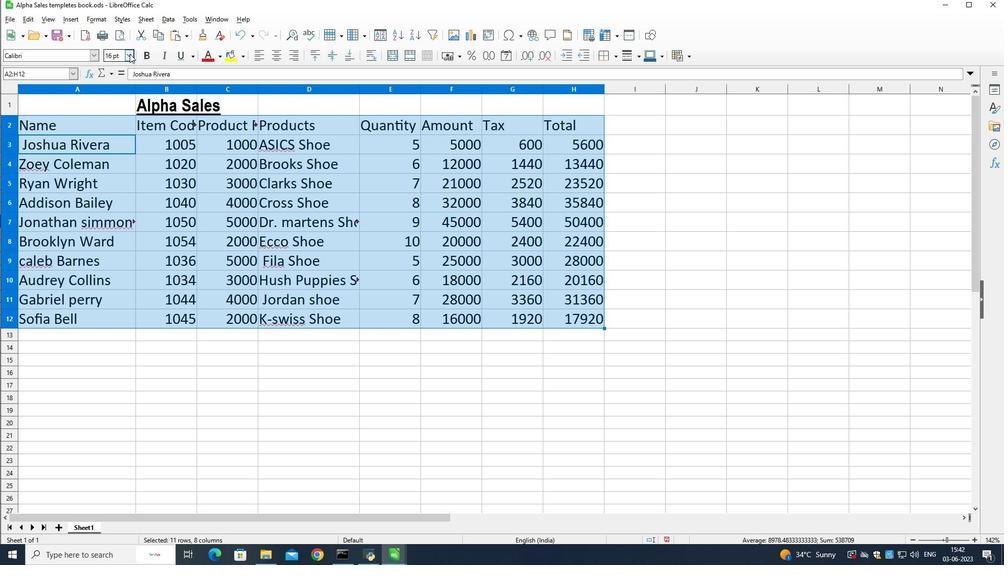 
Action: Mouse moved to (118, 92)
Screenshot: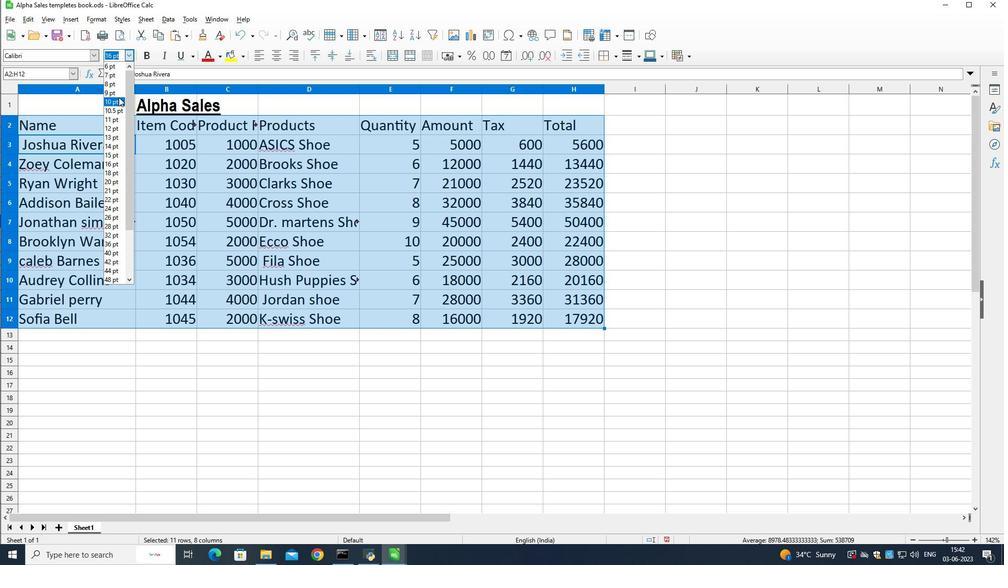 
Action: Mouse pressed left at (118, 92)
Screenshot: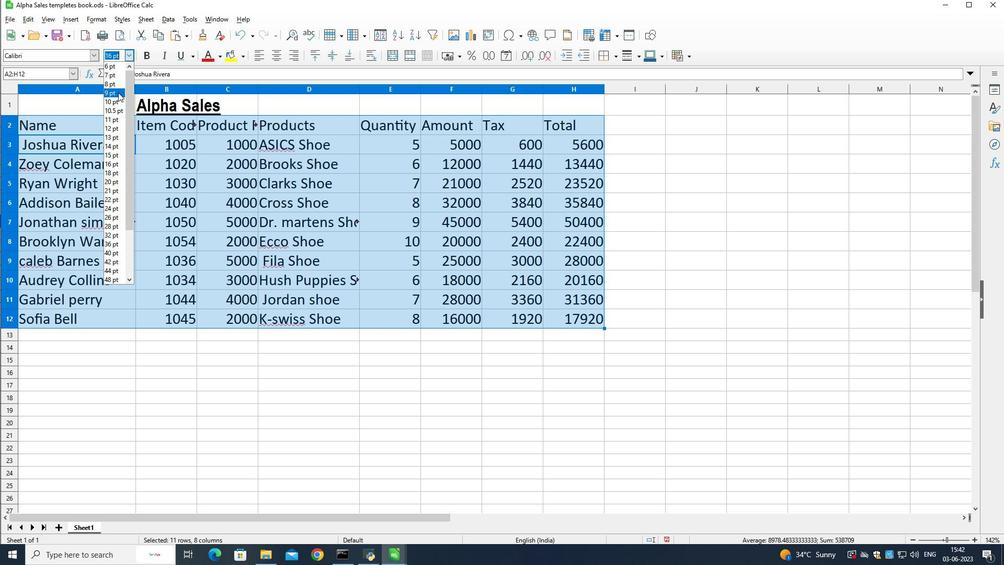 
Action: Mouse moved to (150, 243)
Screenshot: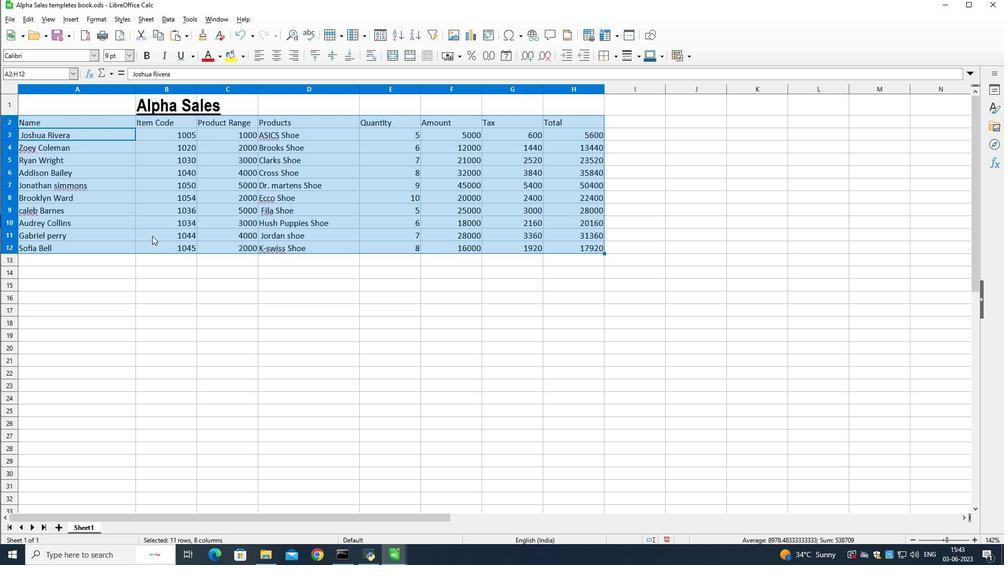 
Action: Mouse pressed left at (150, 243)
Screenshot: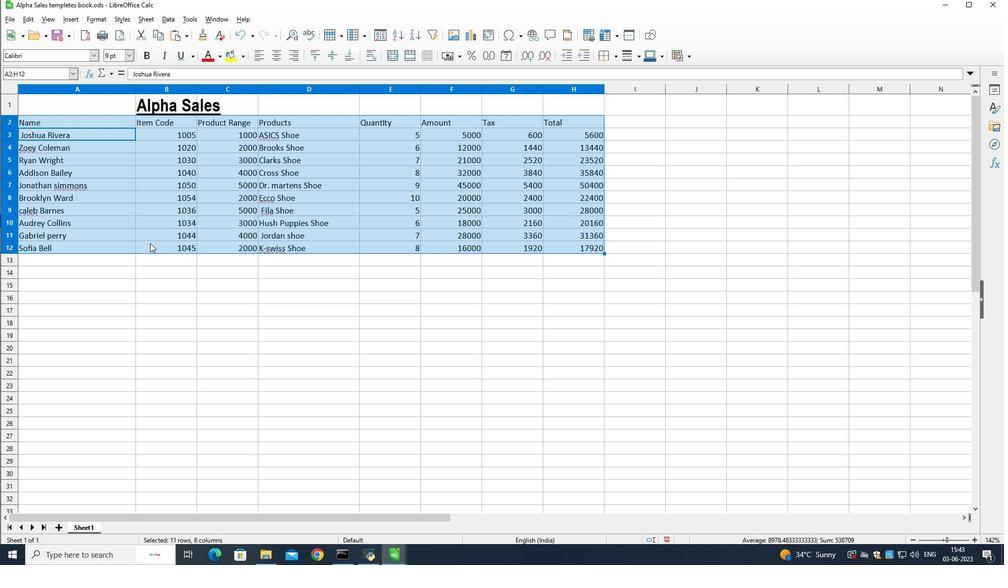 
Action: Mouse moved to (50, 104)
Screenshot: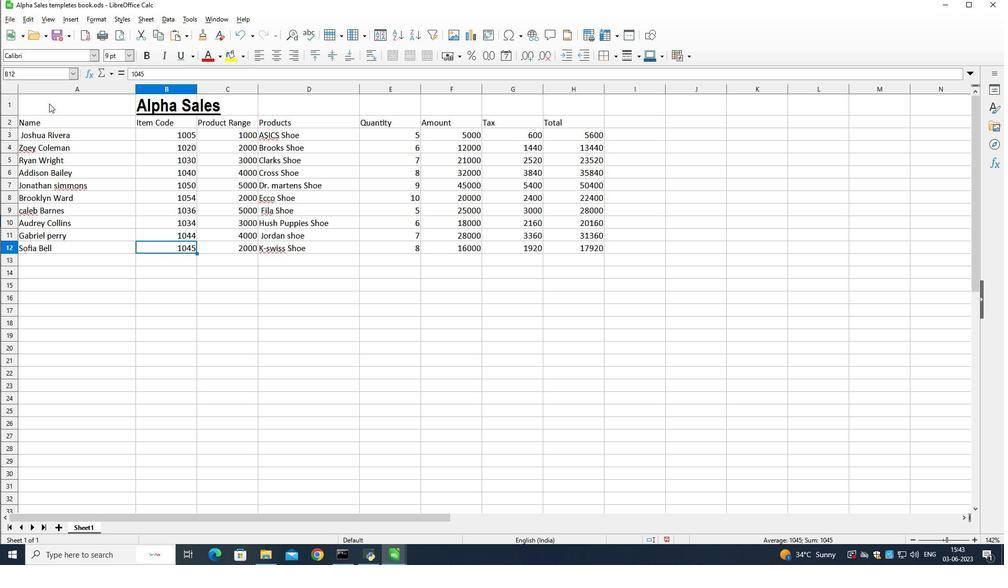 
Action: Mouse pressed left at (50, 104)
Screenshot: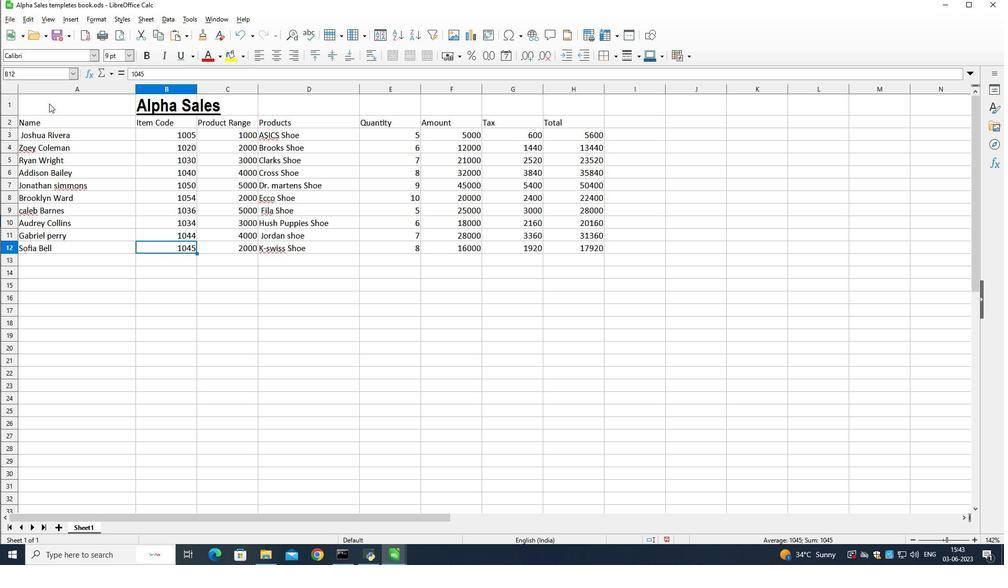 
Action: Mouse moved to (352, 58)
Screenshot: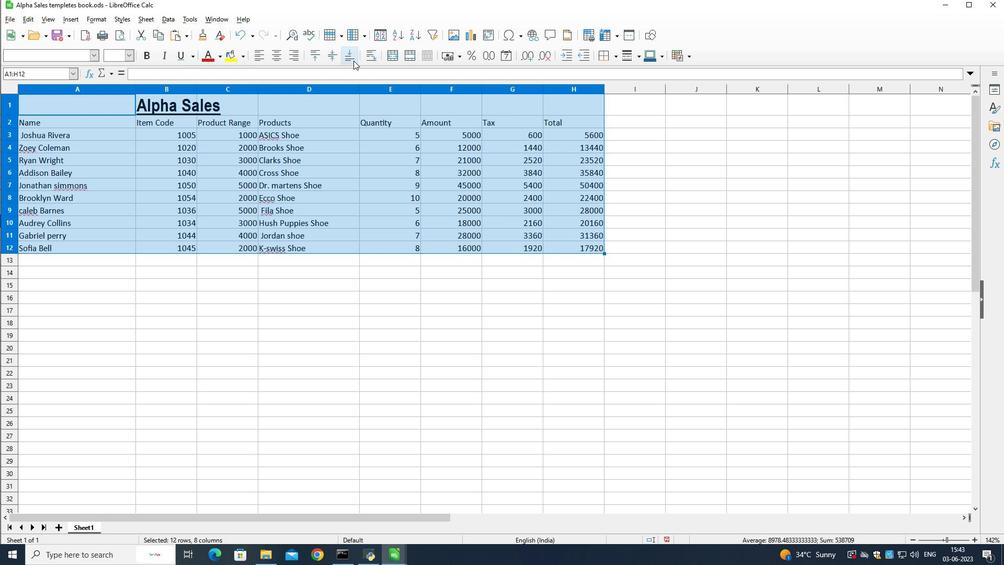 
Action: Mouse pressed left at (352, 58)
Screenshot: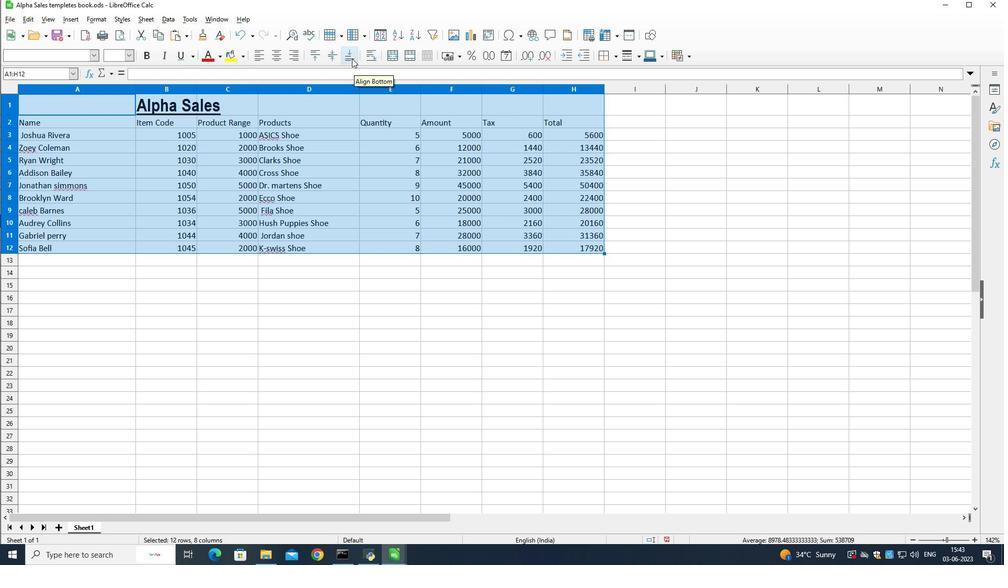 
Action: Mouse moved to (364, 258)
Screenshot: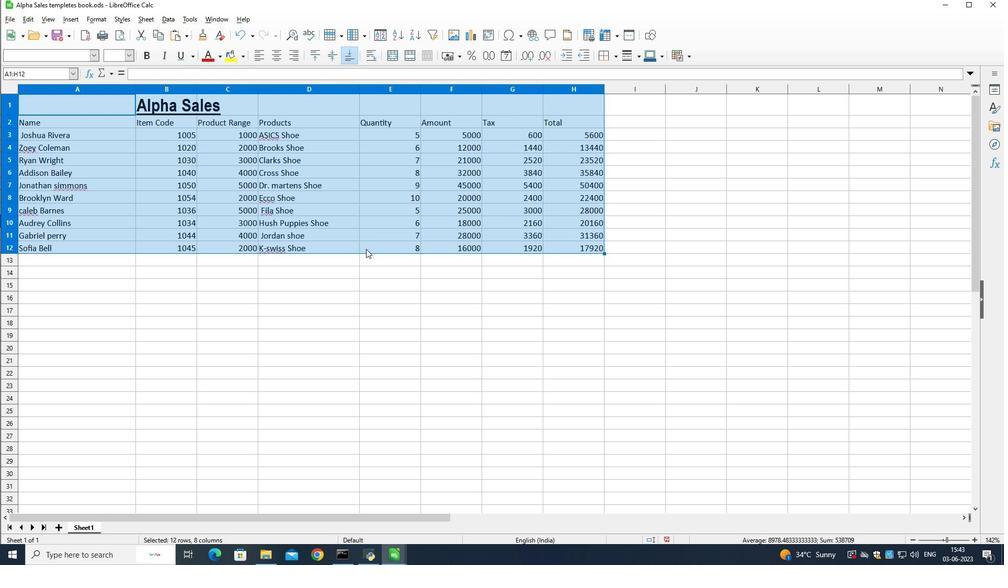 
Action: Mouse pressed left at (364, 258)
Screenshot: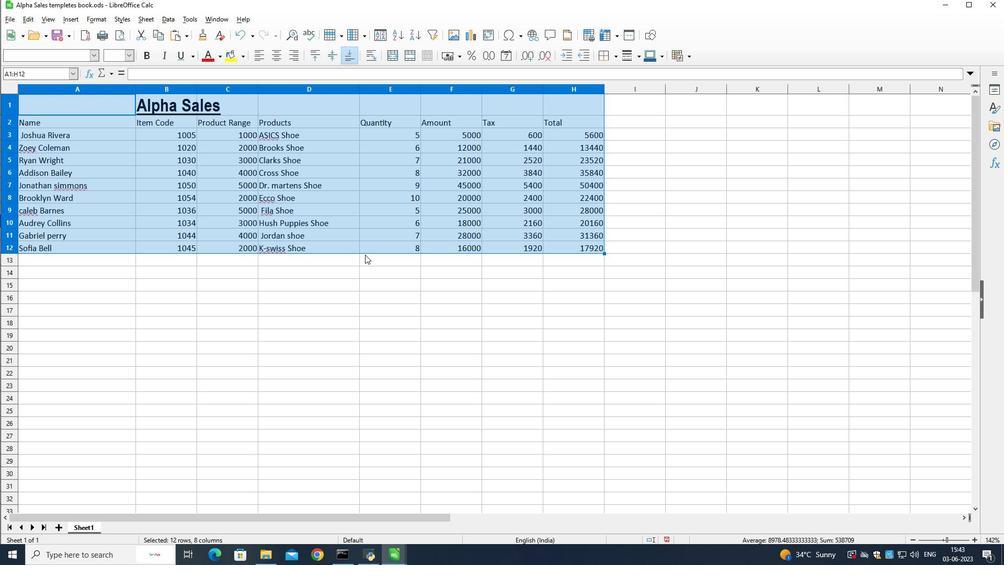 
Action: Mouse moved to (141, 101)
Screenshot: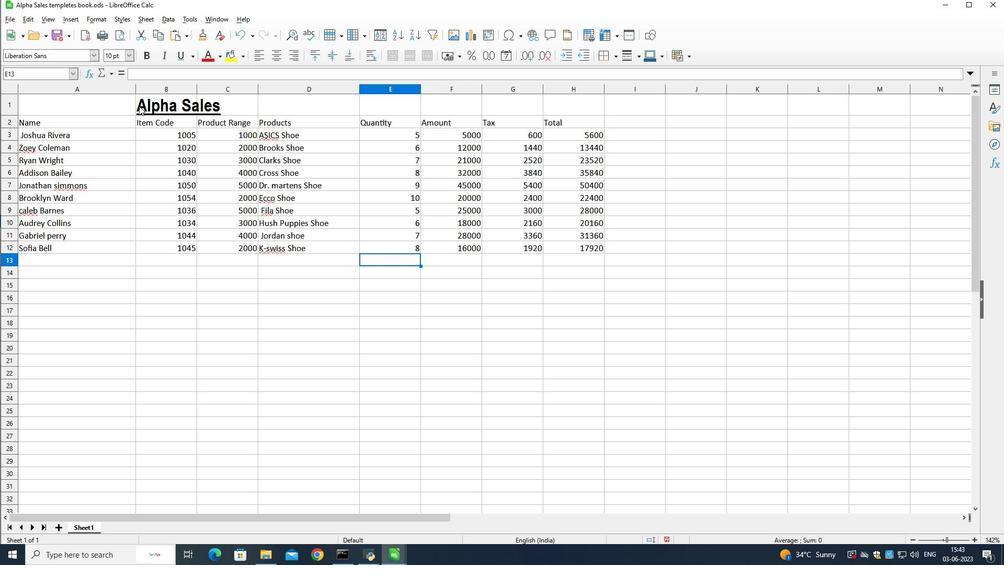 
Action: Mouse pressed left at (141, 101)
Screenshot: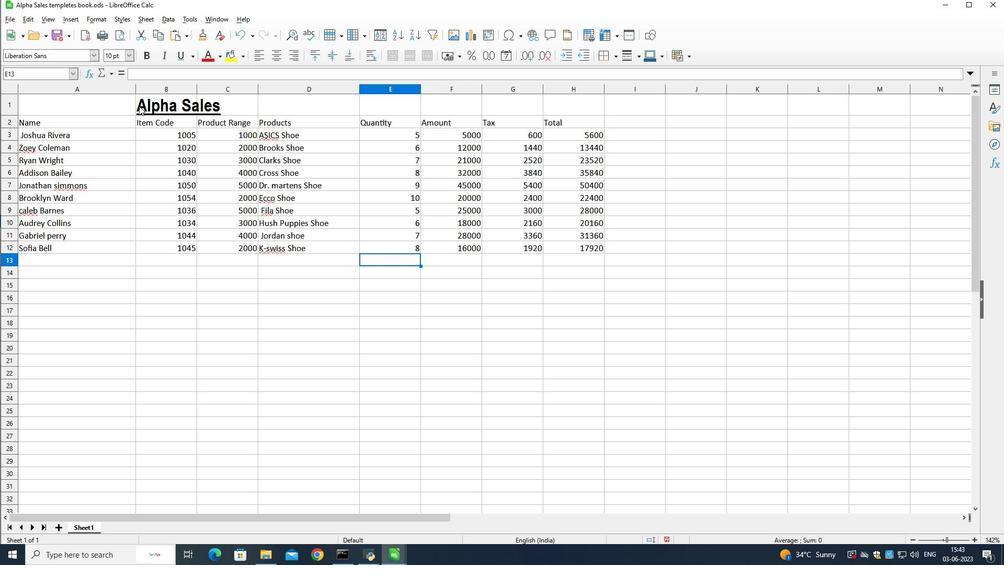 
Action: Mouse pressed left at (141, 101)
Screenshot: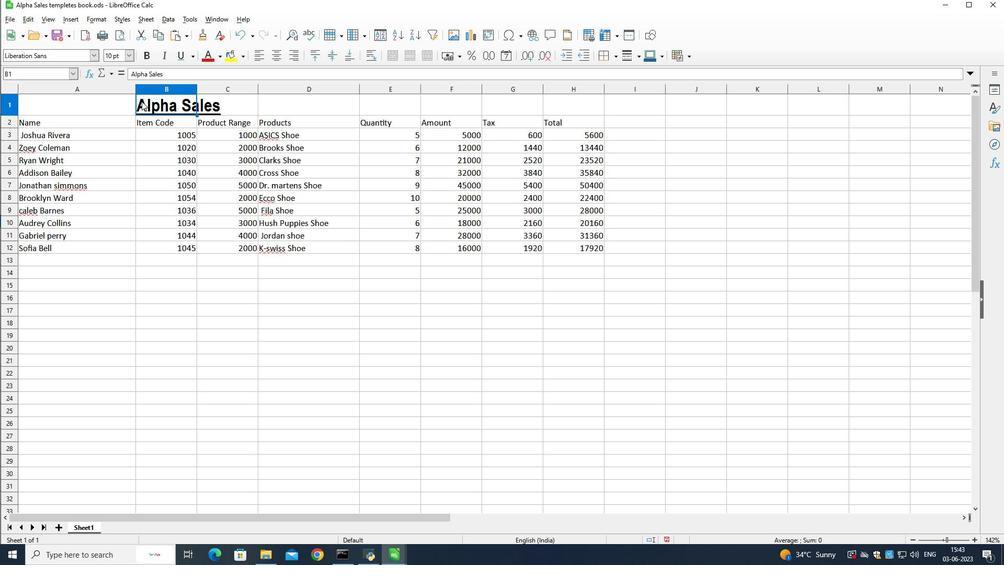 
Action: Mouse moved to (141, 101)
Screenshot: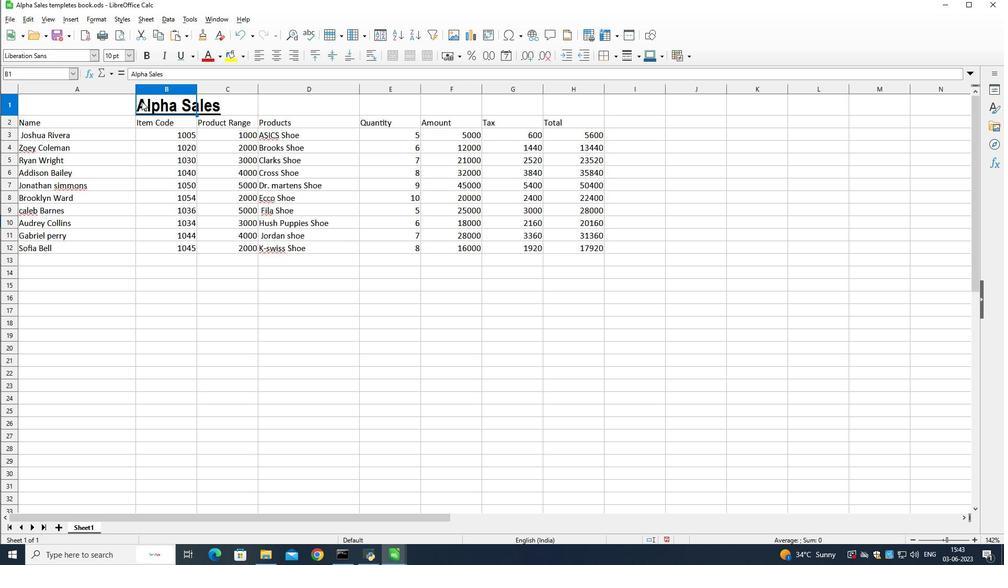 
Action: Mouse pressed left at (141, 101)
Screenshot: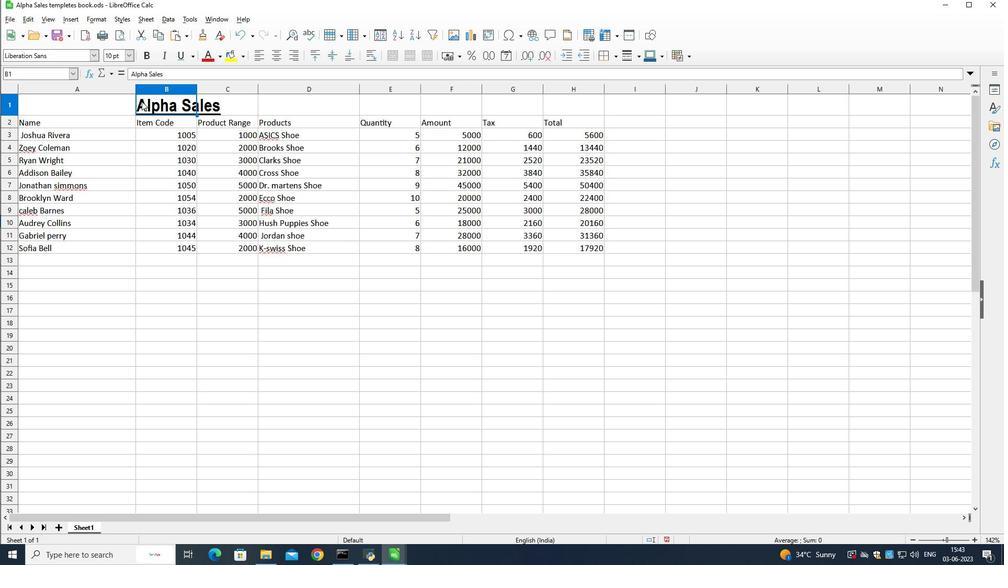 
Action: Mouse moved to (207, 55)
Screenshot: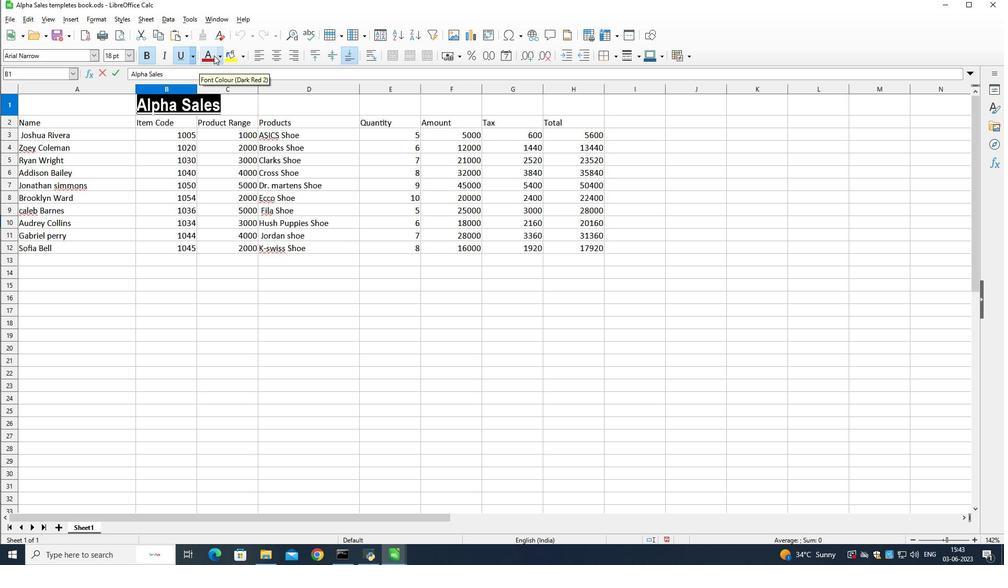 
Action: Mouse pressed left at (207, 55)
Screenshot: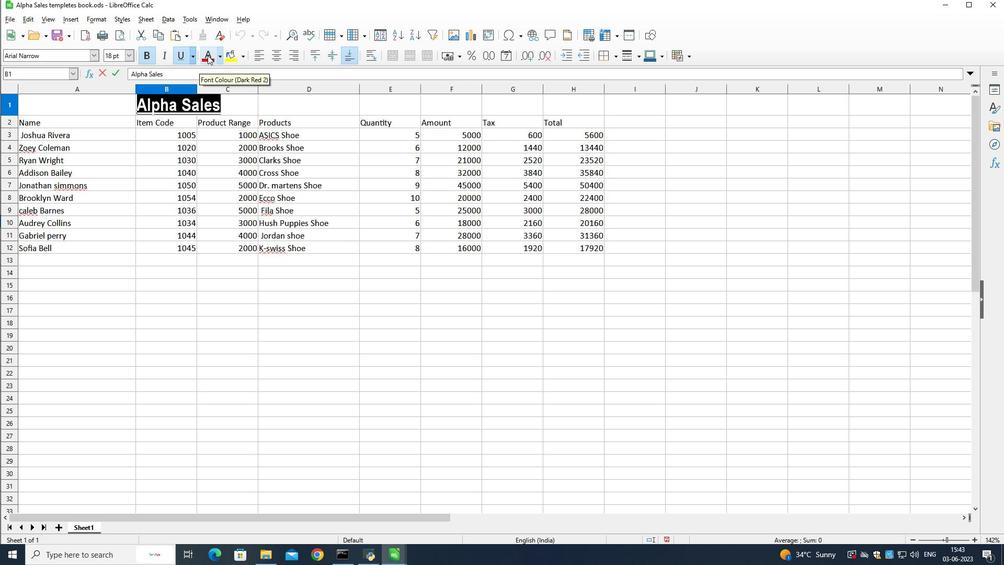 
Action: Mouse moved to (203, 193)
Screenshot: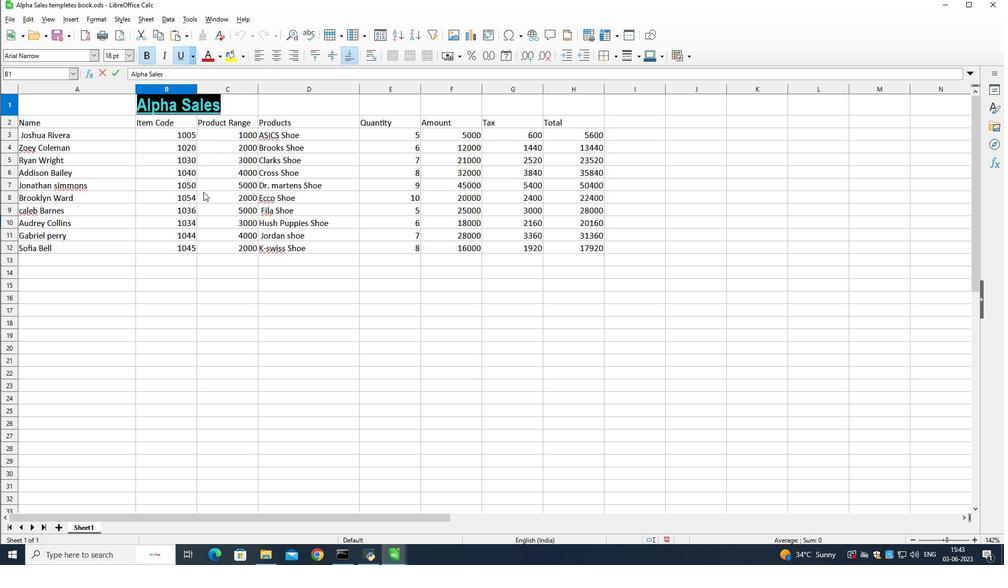 
Action: Mouse pressed left at (203, 193)
Screenshot: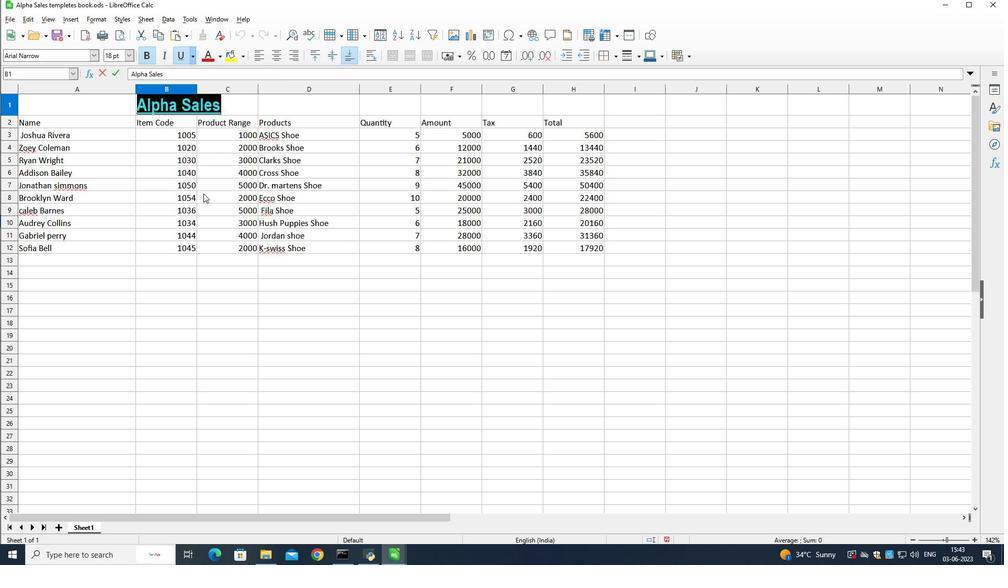 
Action: Mouse moved to (57, 120)
Screenshot: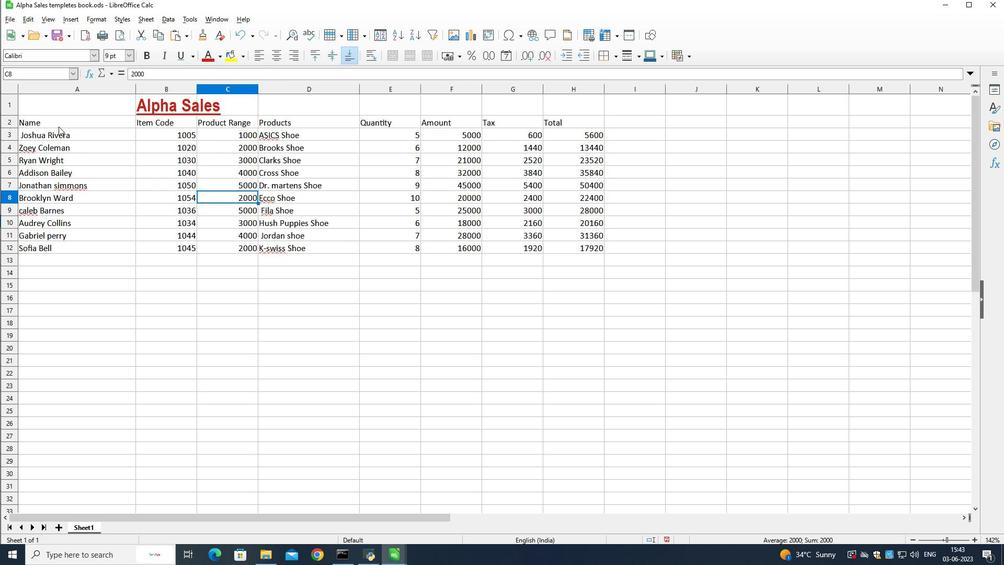 
Action: Mouse pressed left at (57, 120)
Screenshot: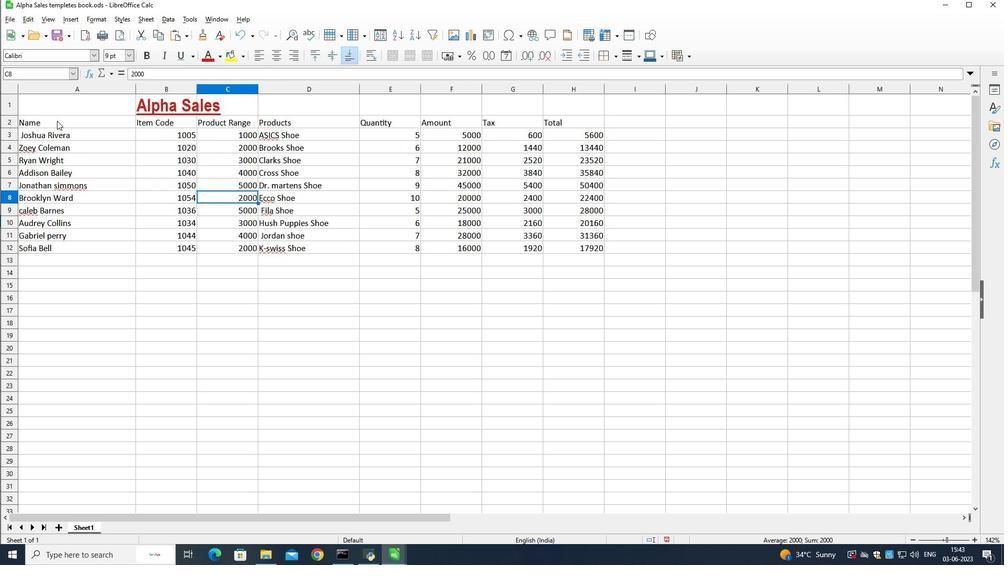
Action: Mouse moved to (221, 53)
Screenshot: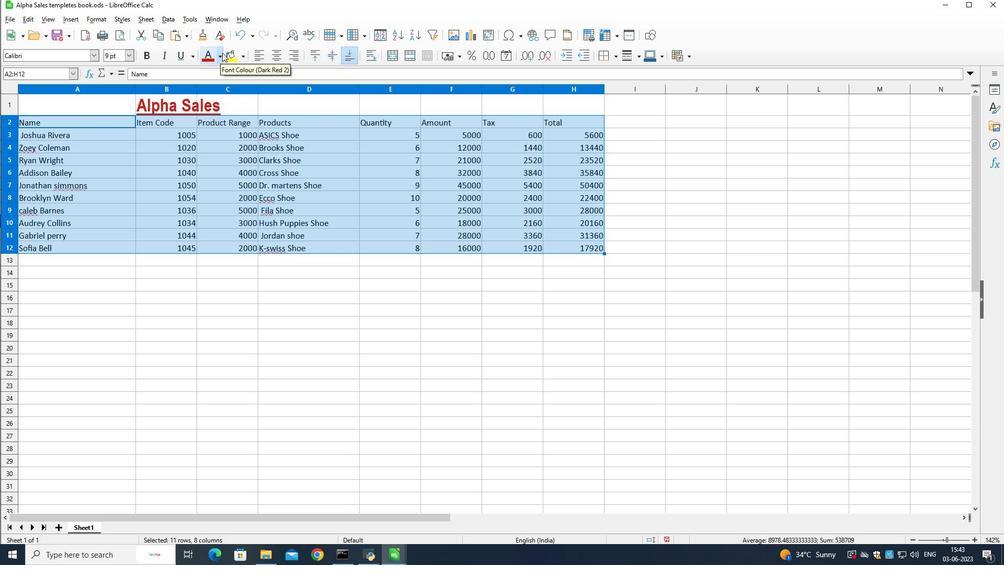 
Action: Mouse pressed left at (221, 53)
Screenshot: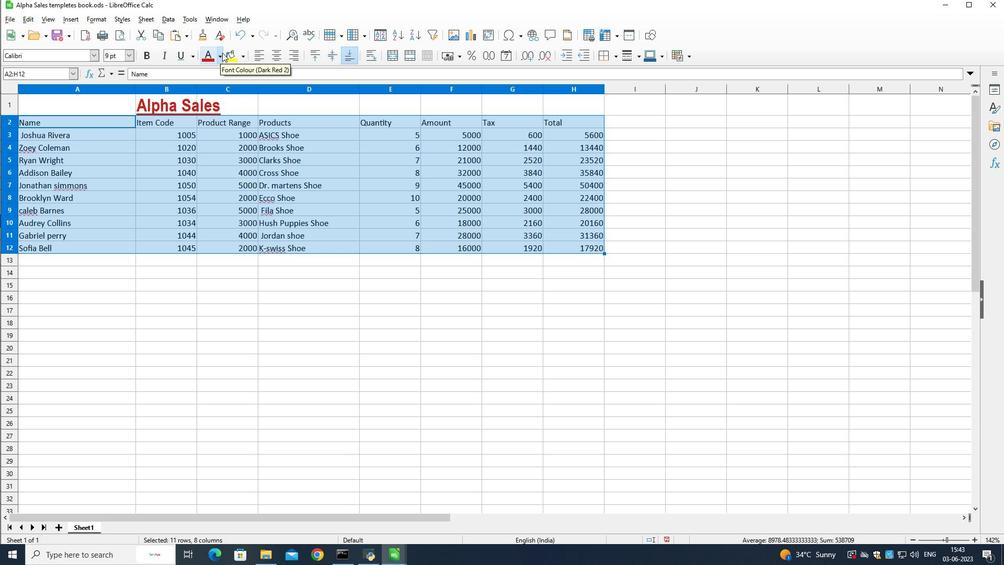 
Action: Mouse moved to (209, 118)
Screenshot: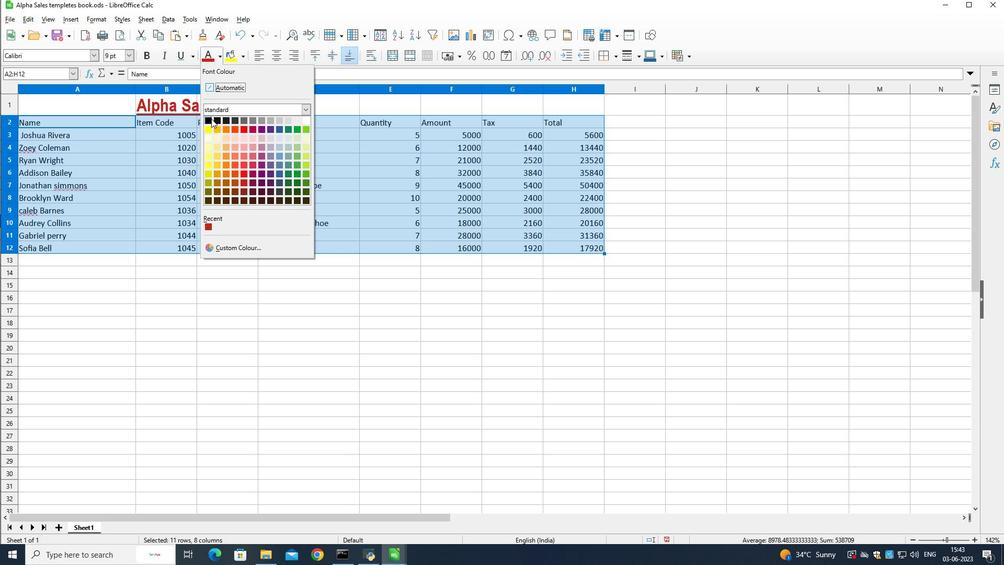 
Action: Mouse pressed left at (209, 118)
Screenshot: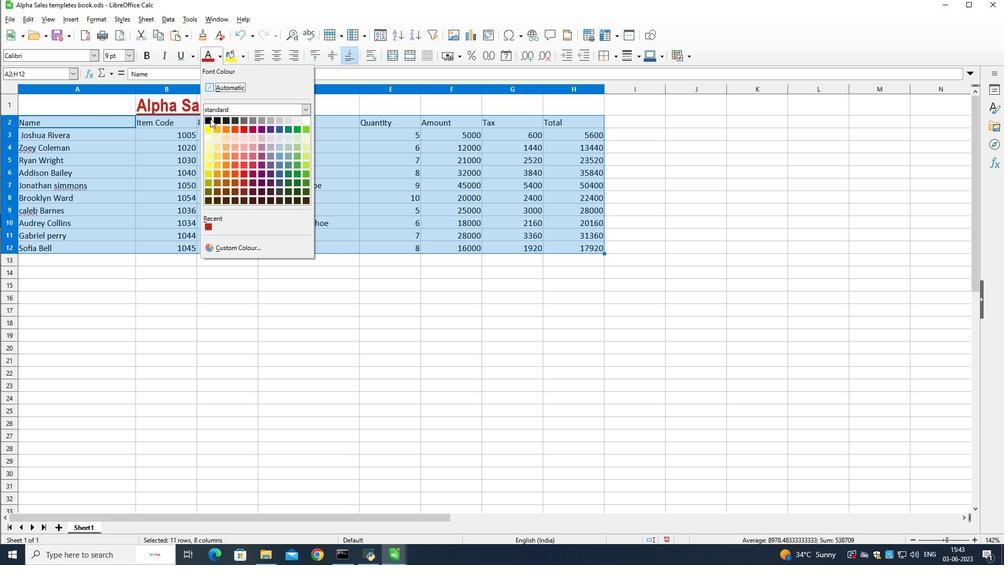 
Action: Mouse moved to (613, 58)
Screenshot: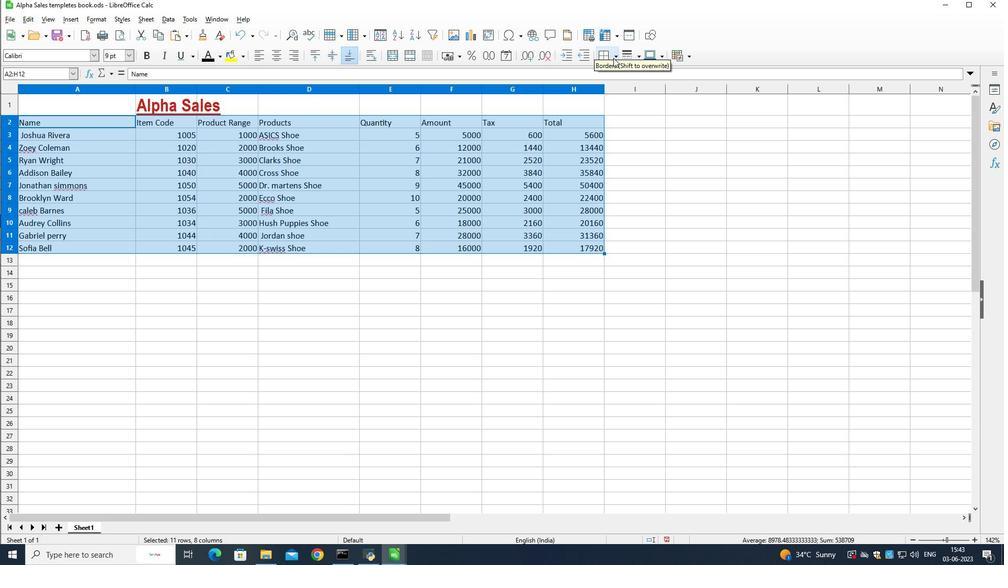 
Action: Mouse pressed left at (613, 58)
Screenshot: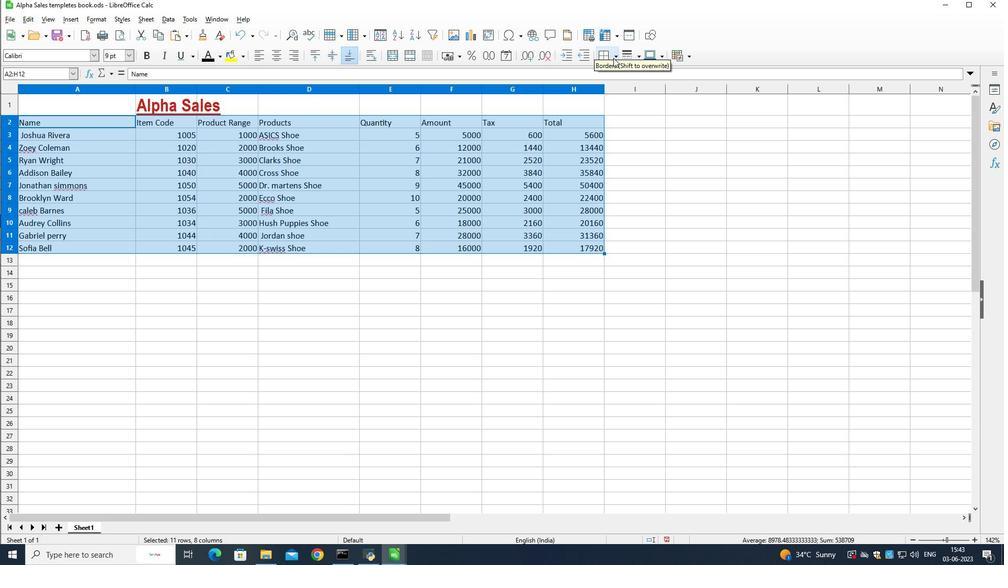 
Action: Mouse moved to (659, 112)
Screenshot: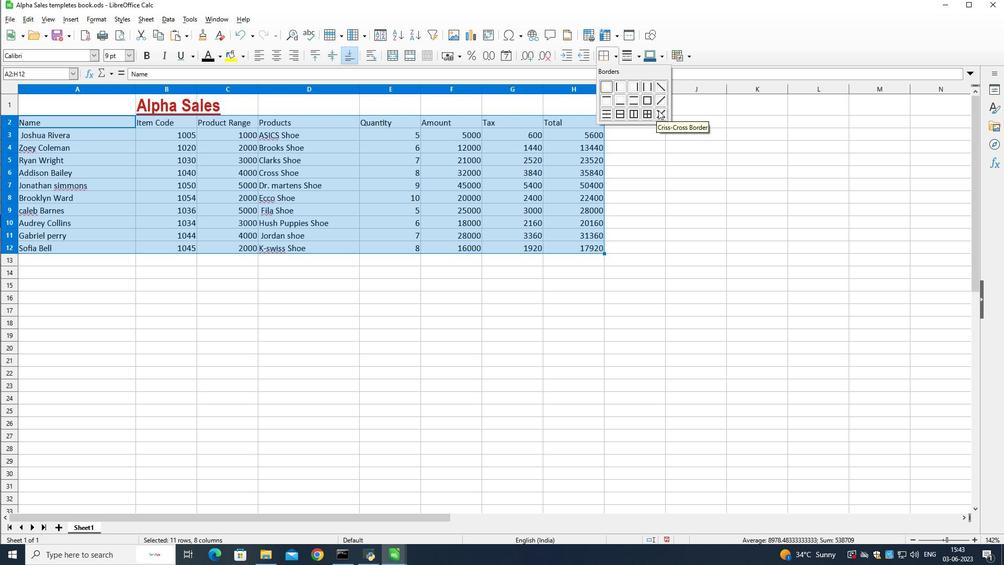 
Action: Mouse pressed left at (659, 112)
Screenshot: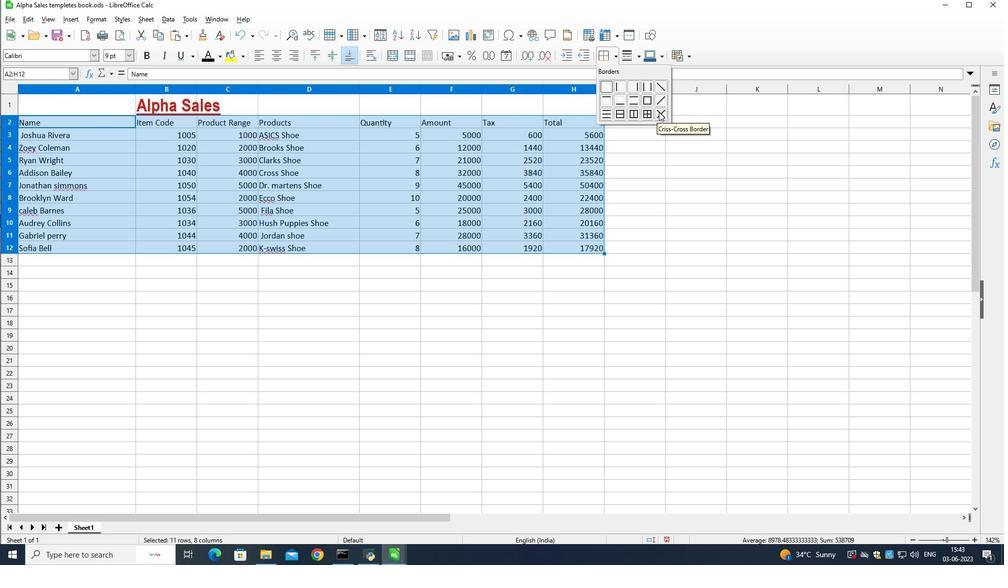 
Action: Mouse moved to (269, 257)
Screenshot: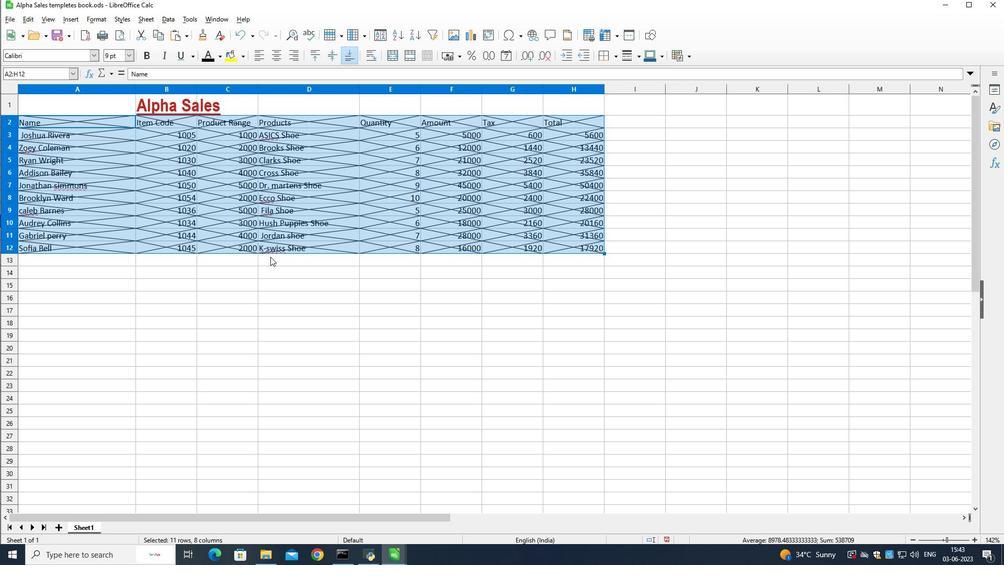 
Action: Mouse pressed left at (269, 257)
Screenshot: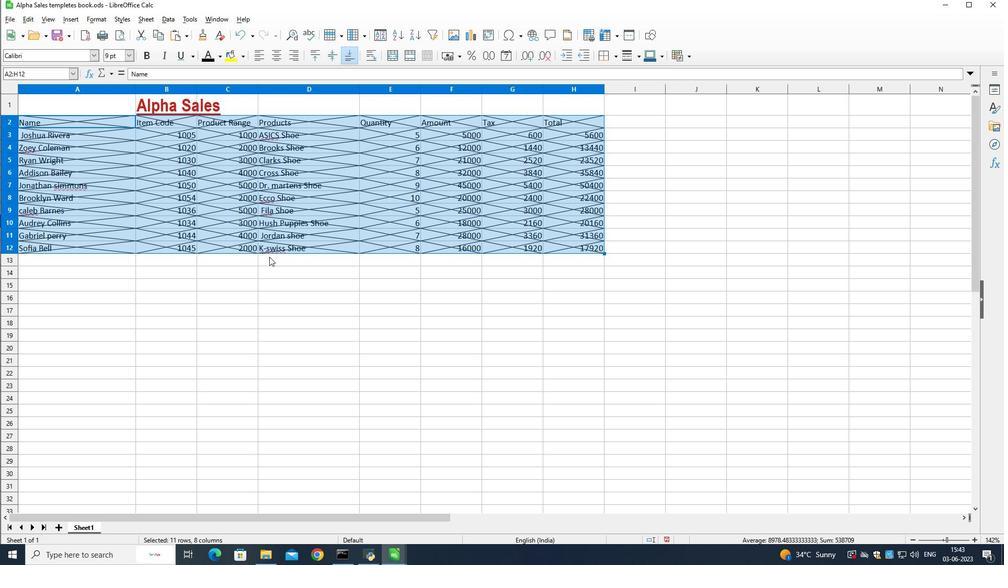 
Action: Mouse moved to (386, 303)
Screenshot: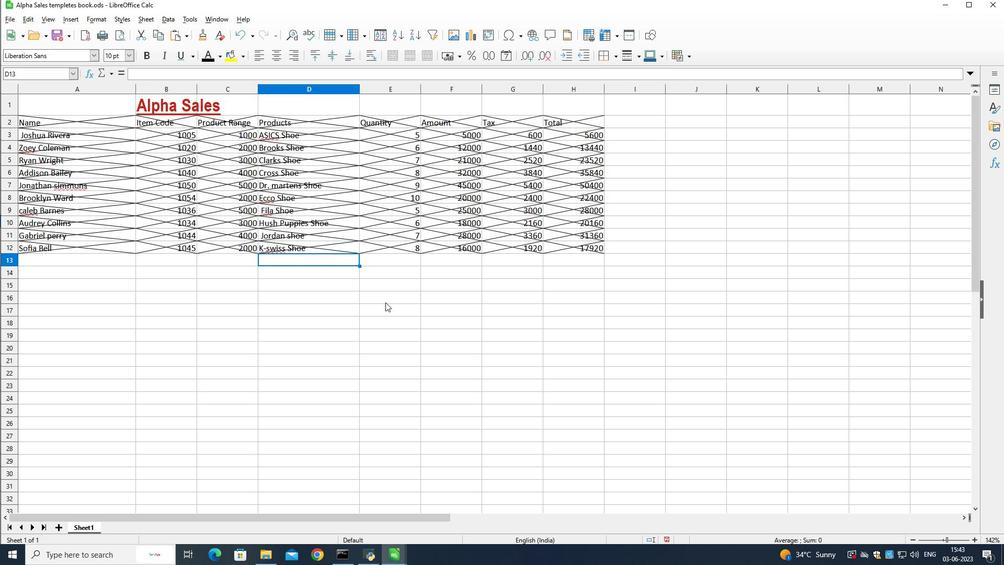 
Action: Mouse pressed left at (386, 303)
Screenshot: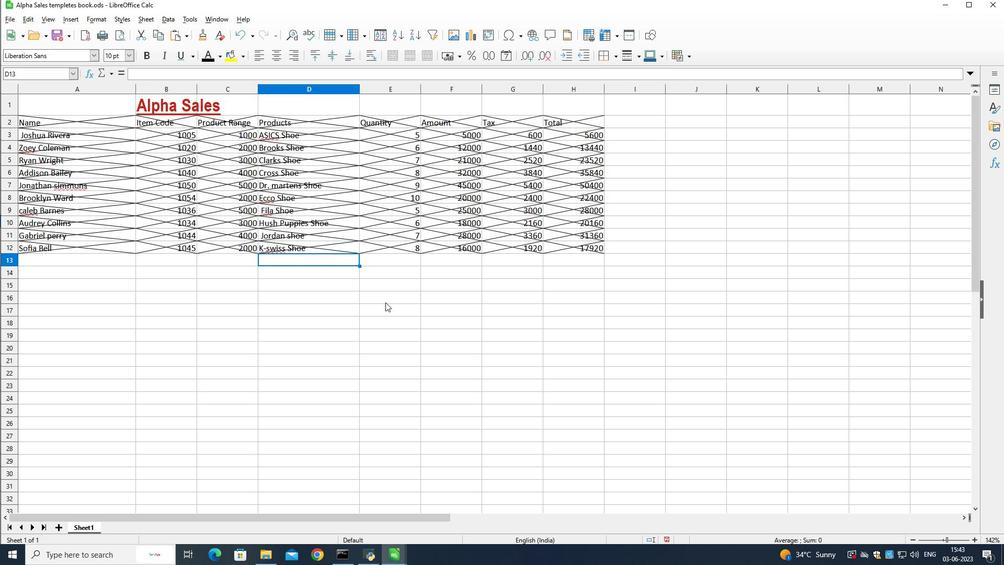 
Action: Mouse moved to (388, 297)
Screenshot: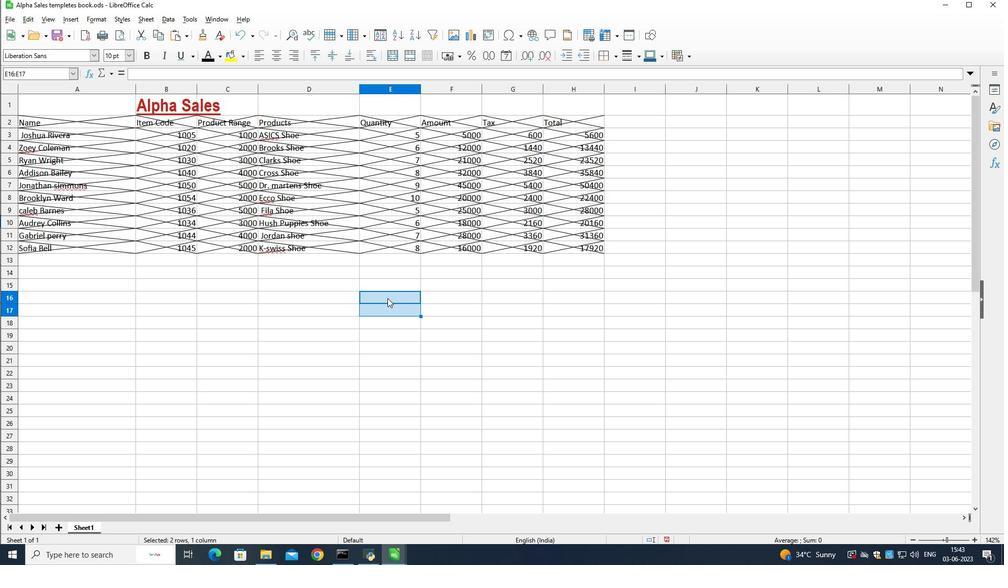 
